 Task: Look for Airbnb properties in KomÃ¡rno, Slovakia from 7th December, 2023 to 15th December, 2023 for 6 adults.3 bedrooms having 3 beds and 3 bathrooms. Property type can be guest house. Booking option can be shelf check-in. Look for 4 properties as per requirement.
Action: Mouse moved to (471, 99)
Screenshot: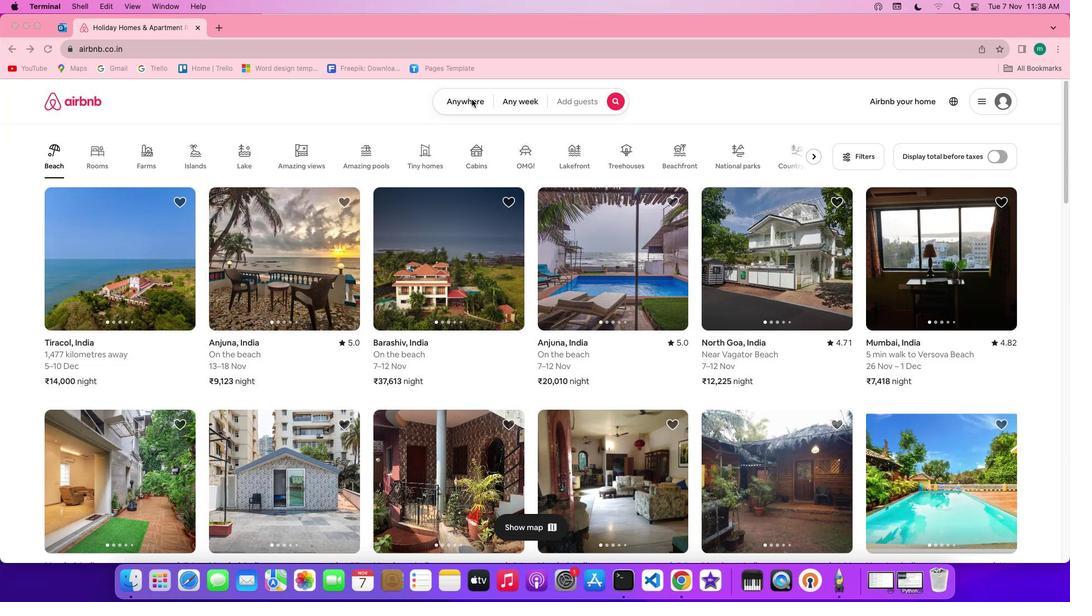 
Action: Mouse pressed left at (471, 99)
Screenshot: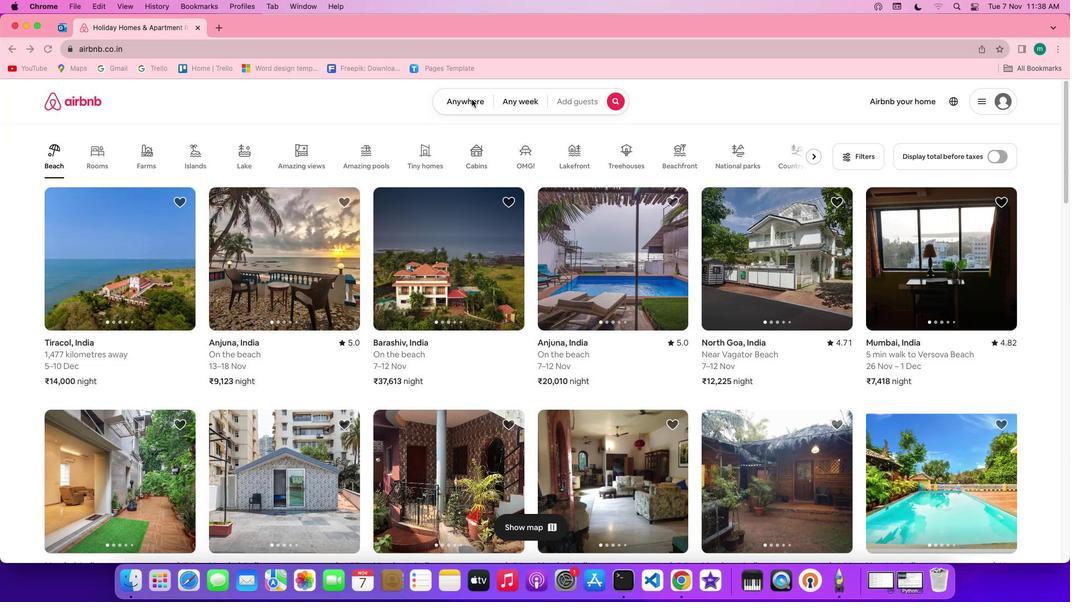 
Action: Mouse pressed left at (471, 99)
Screenshot: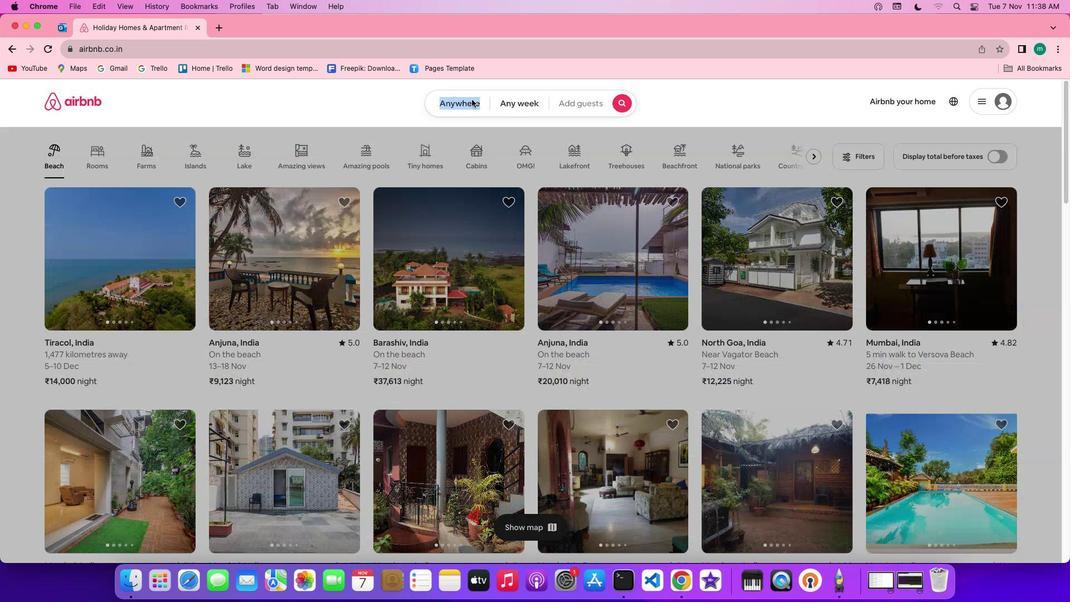
Action: Mouse moved to (403, 147)
Screenshot: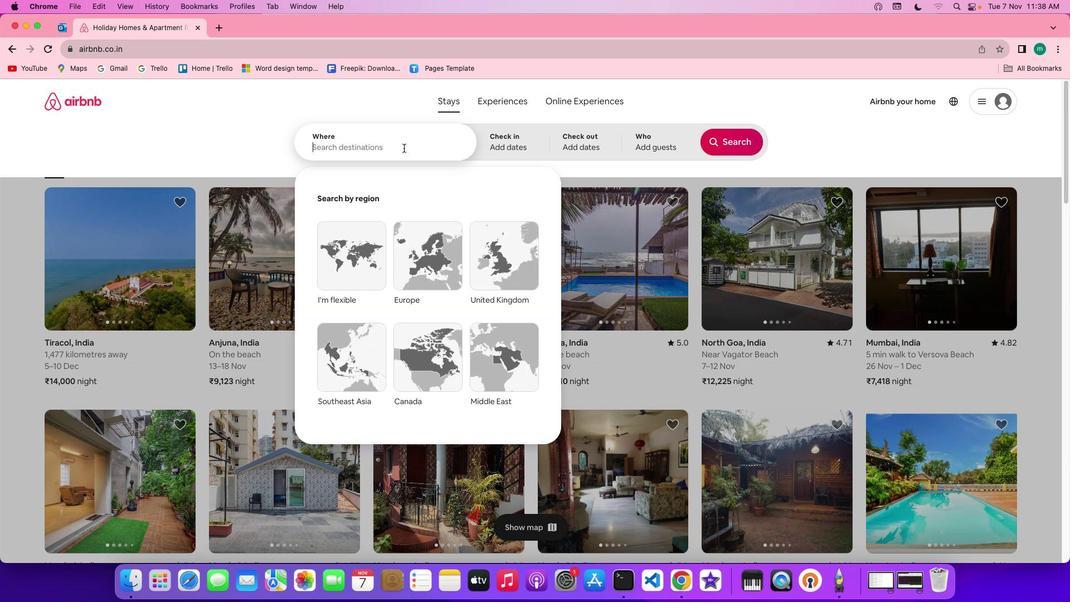 
Action: Mouse pressed left at (403, 147)
Screenshot: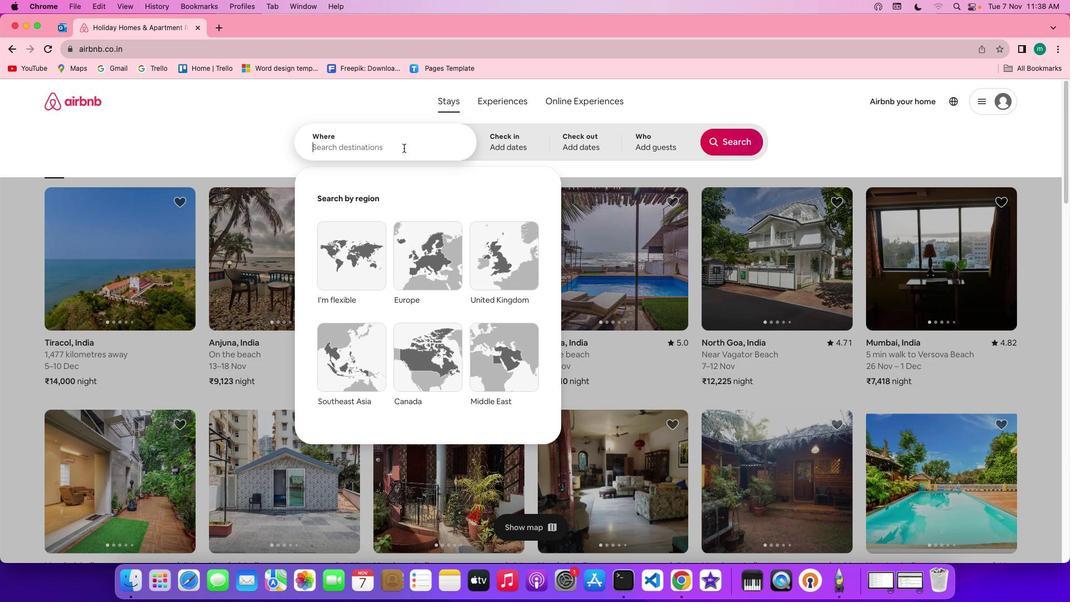 
Action: Key pressed Key.shift'K''o''m''a''r''n''o'','Key.spaceKey.shift'S''l''o''v''a''k''i''a'
Screenshot: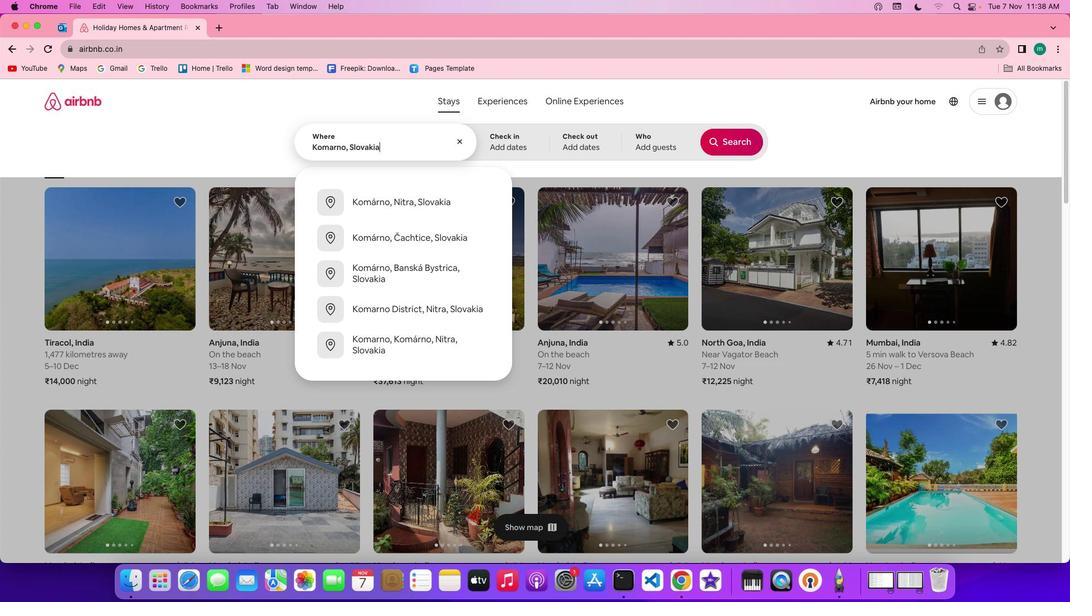 
Action: Mouse moved to (528, 151)
Screenshot: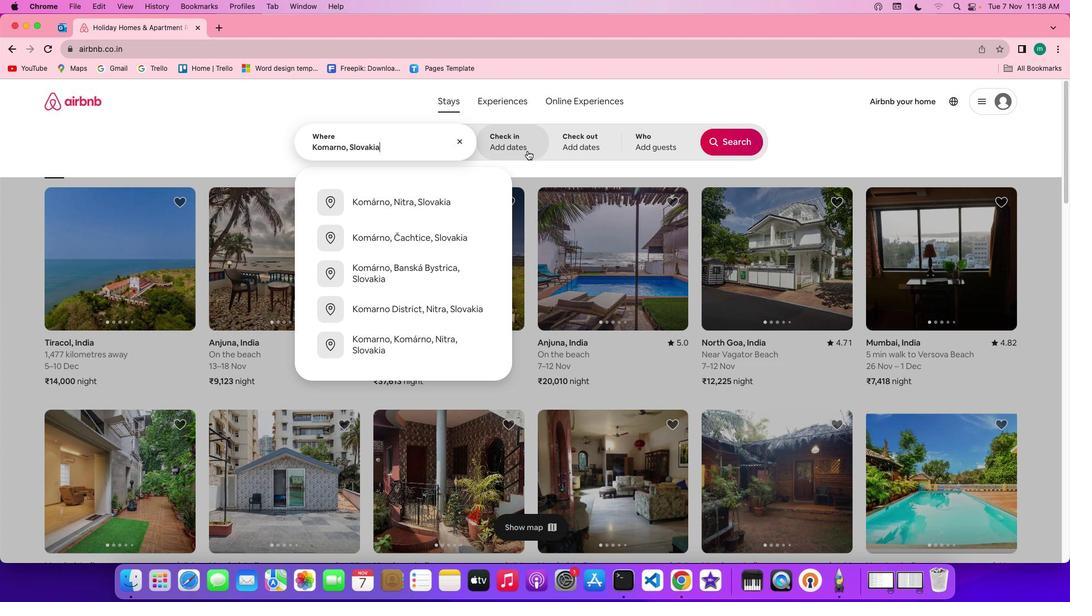 
Action: Mouse pressed left at (528, 151)
Screenshot: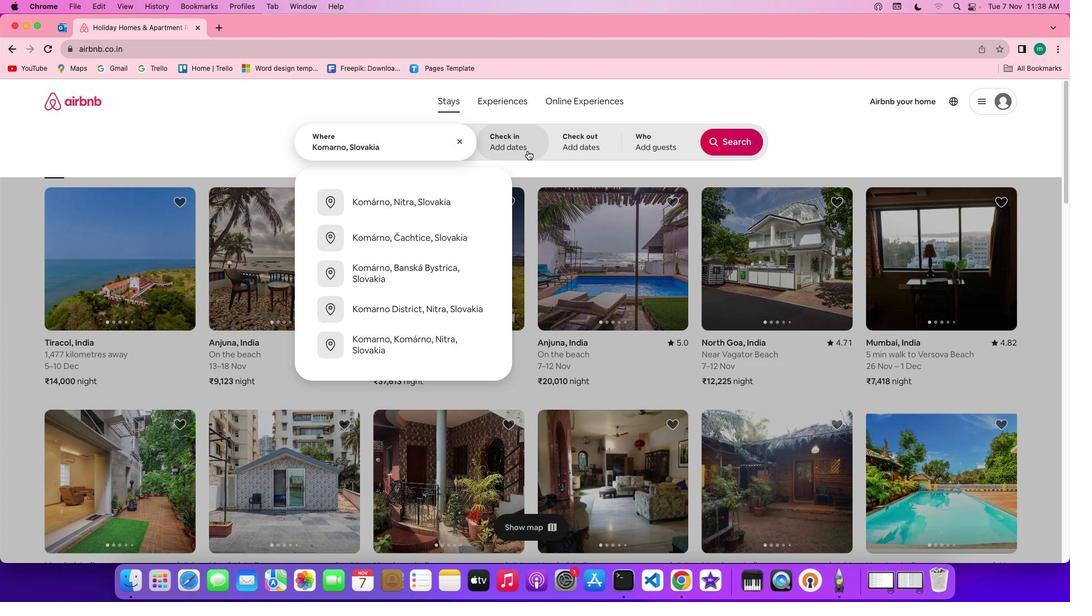 
Action: Mouse moved to (664, 311)
Screenshot: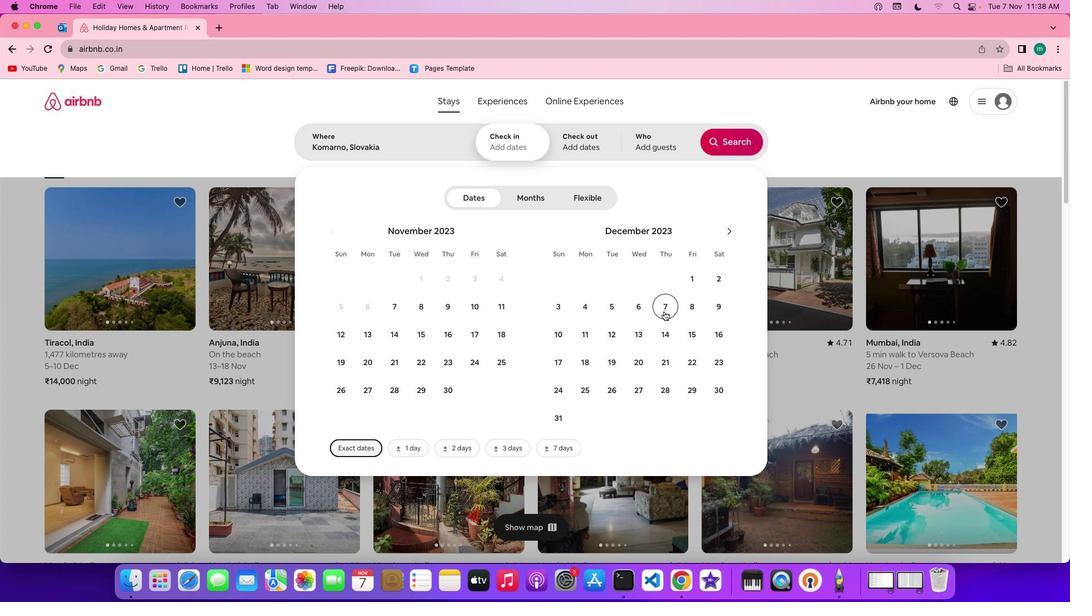
Action: Mouse pressed left at (664, 311)
Screenshot: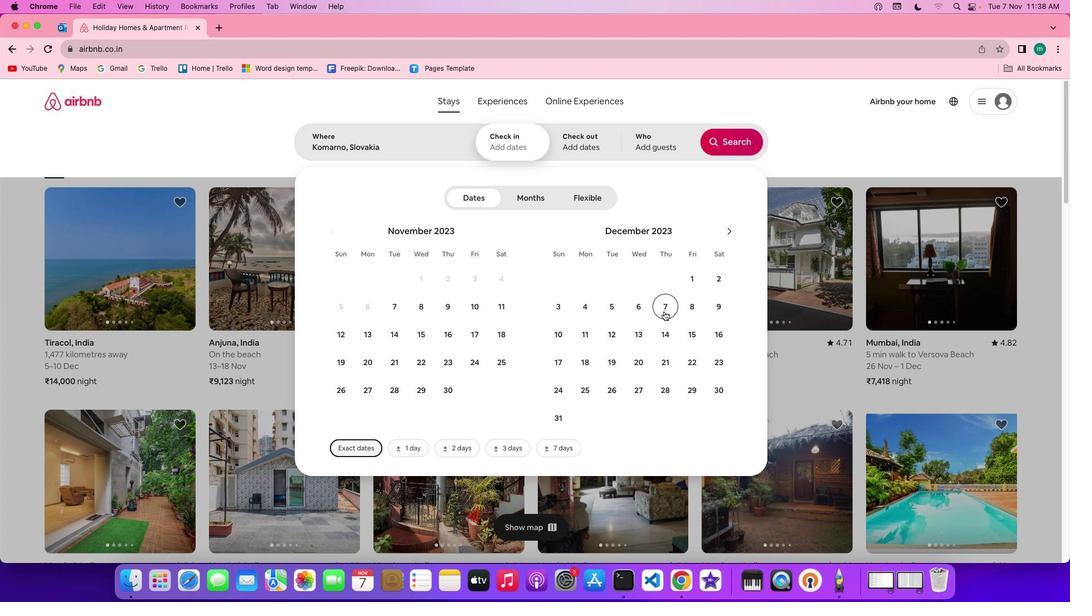 
Action: Mouse moved to (686, 329)
Screenshot: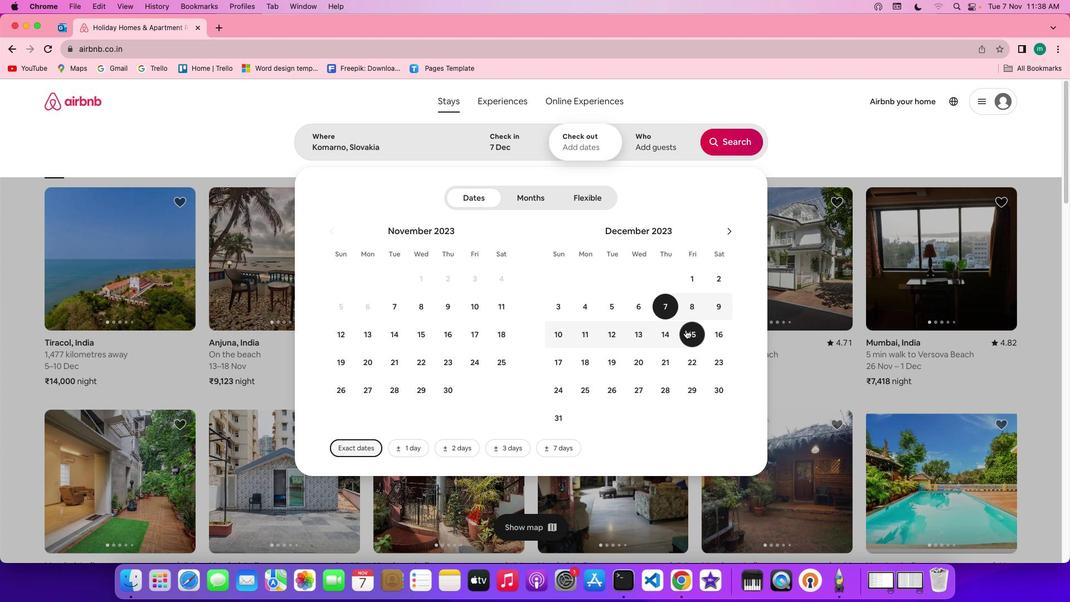 
Action: Mouse pressed left at (686, 329)
Screenshot: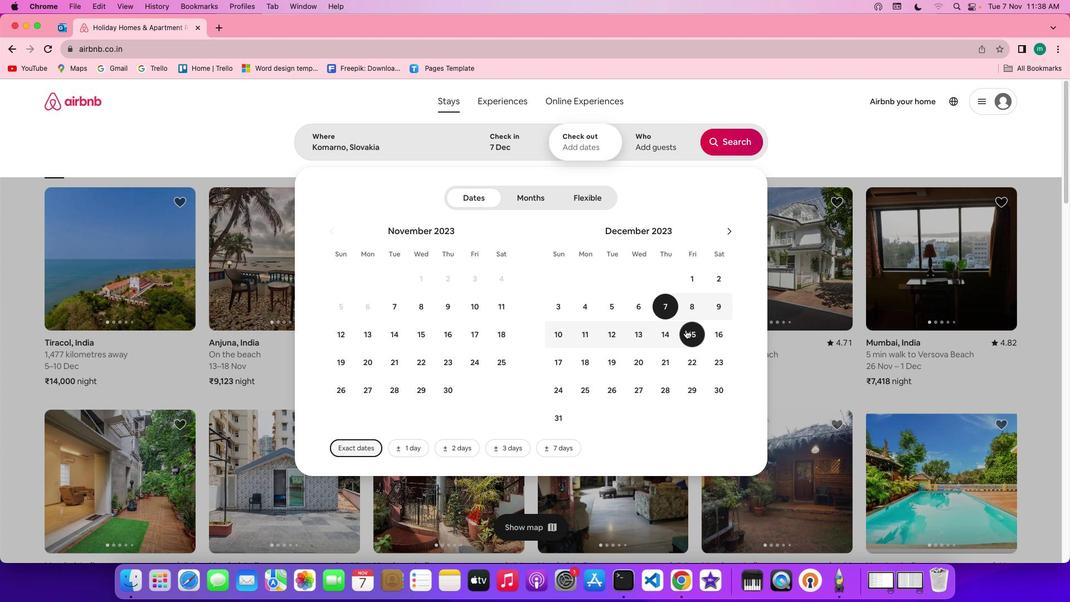 
Action: Mouse moved to (678, 151)
Screenshot: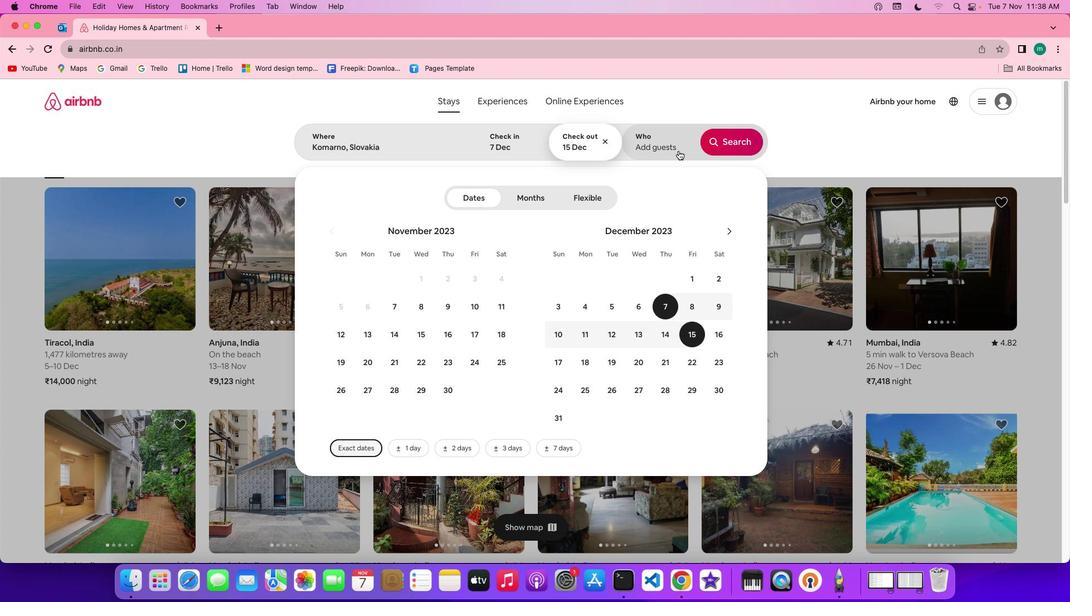 
Action: Mouse pressed left at (678, 151)
Screenshot: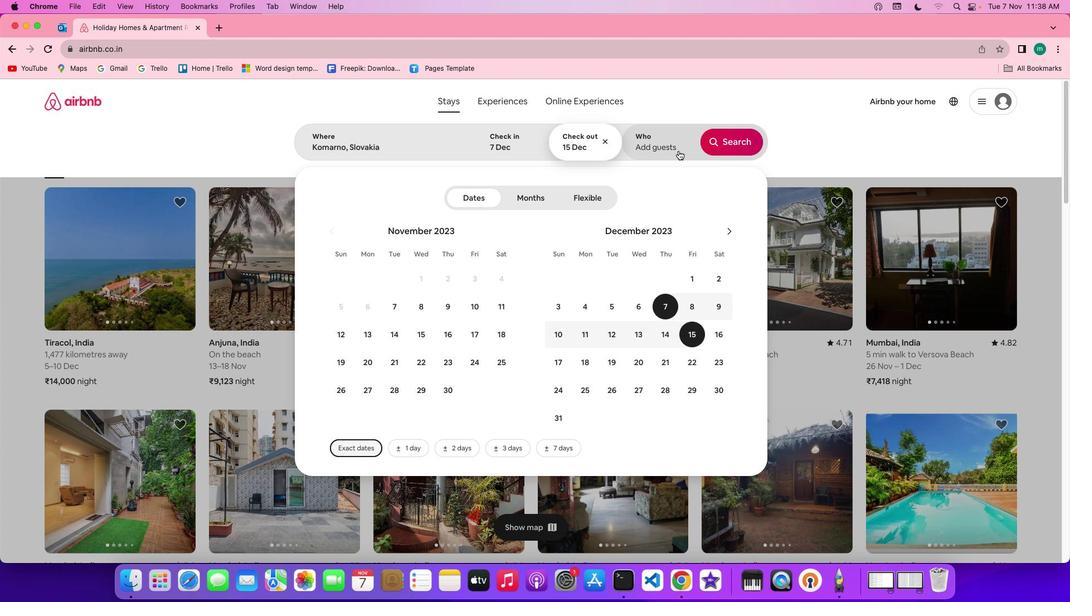 
Action: Mouse moved to (737, 196)
Screenshot: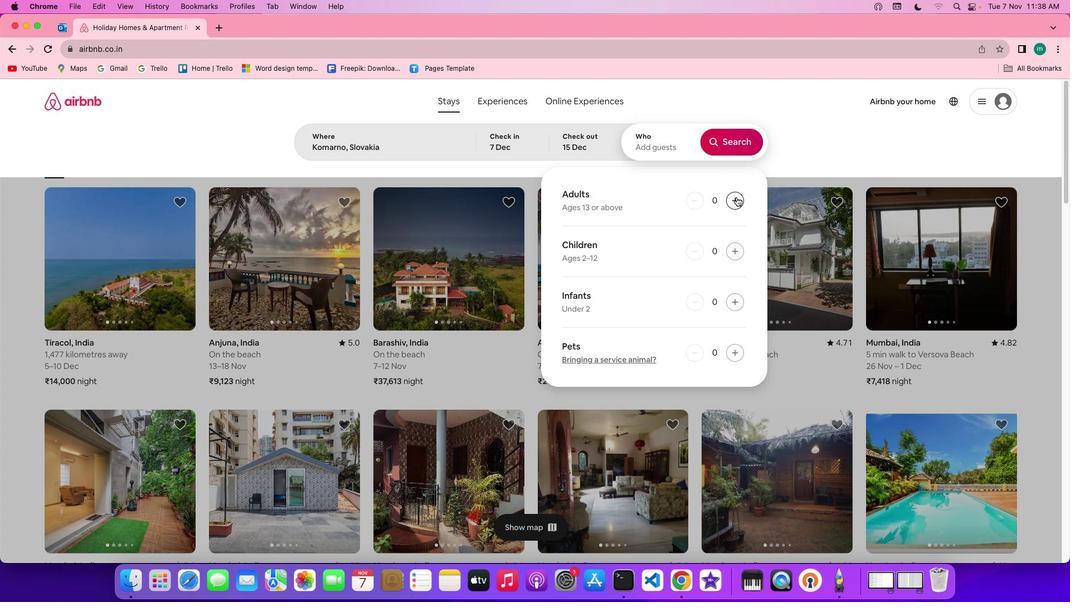 
Action: Mouse pressed left at (737, 196)
Screenshot: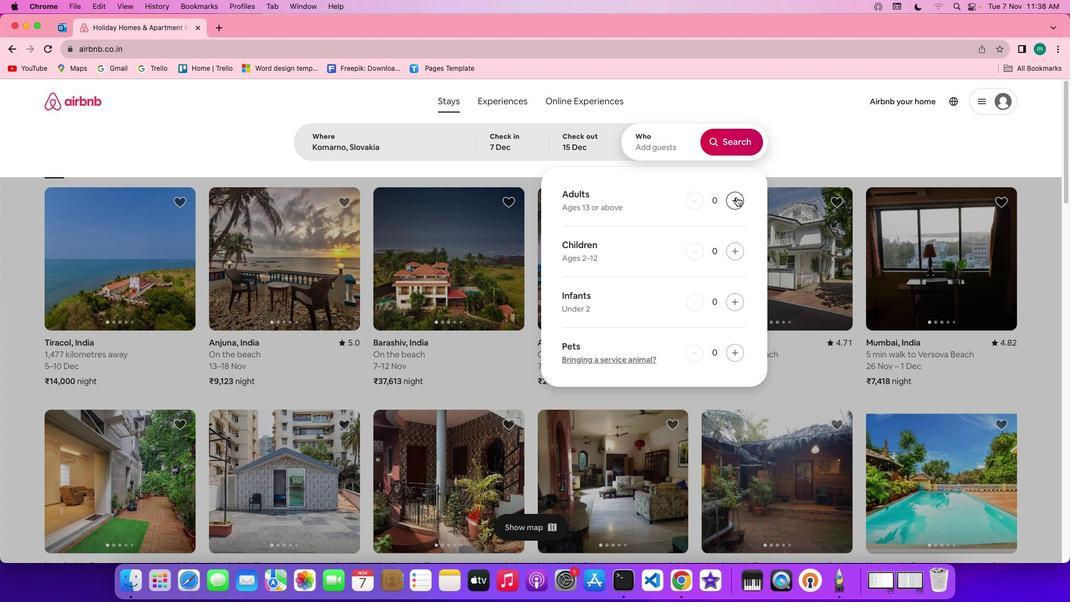 
Action: Mouse pressed left at (737, 196)
Screenshot: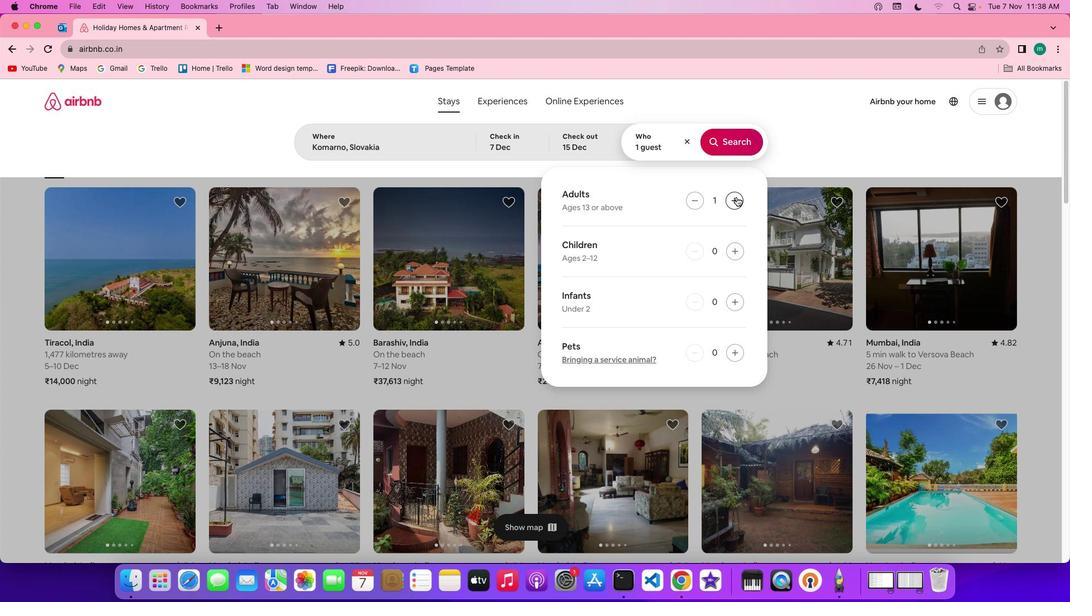 
Action: Mouse pressed left at (737, 196)
Screenshot: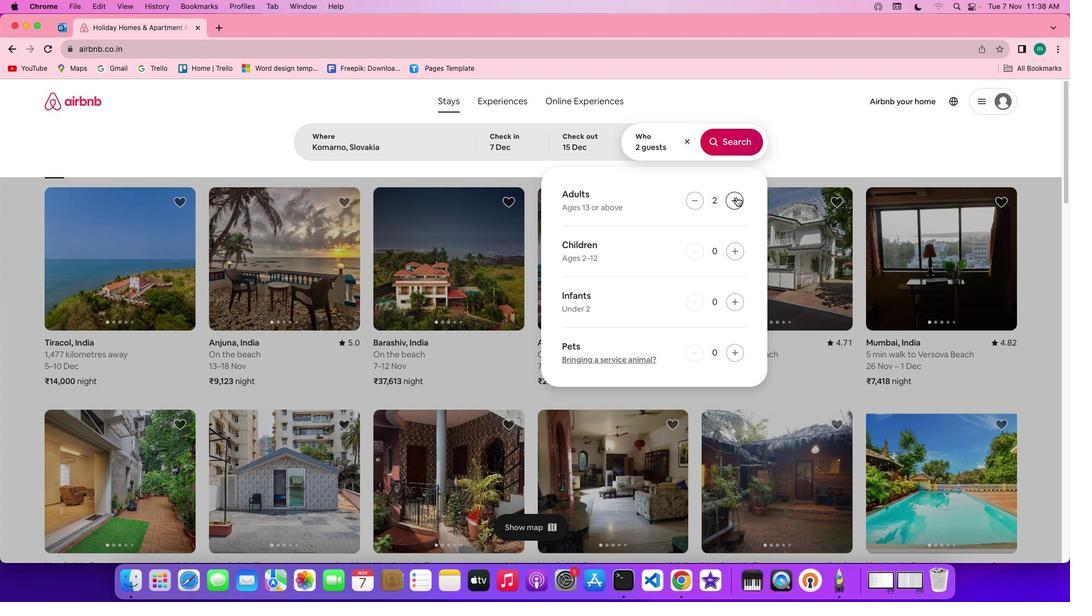 
Action: Mouse pressed left at (737, 196)
Screenshot: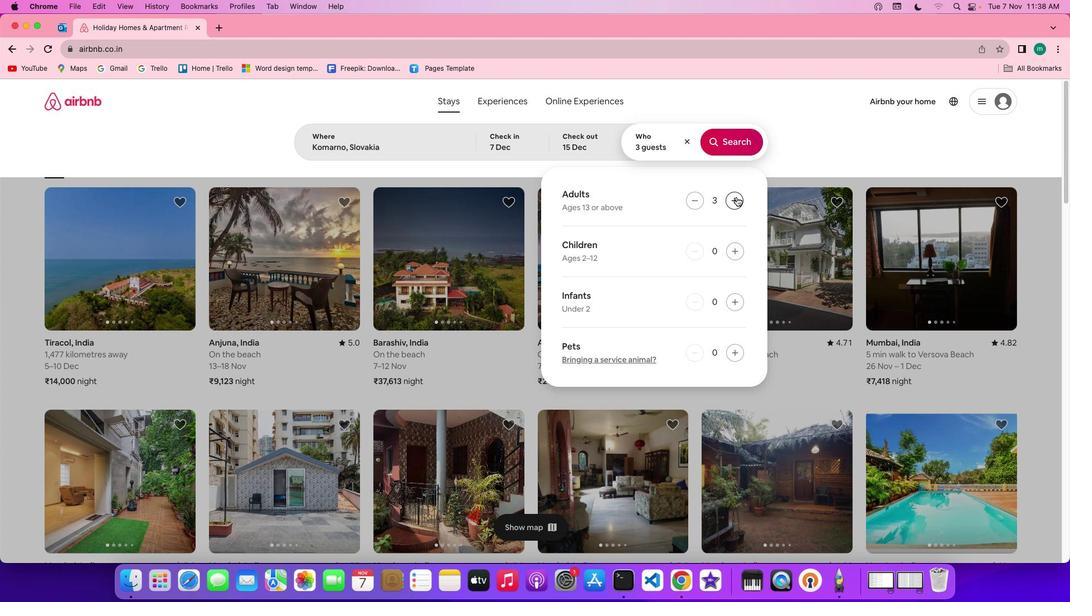 
Action: Mouse pressed left at (737, 196)
Screenshot: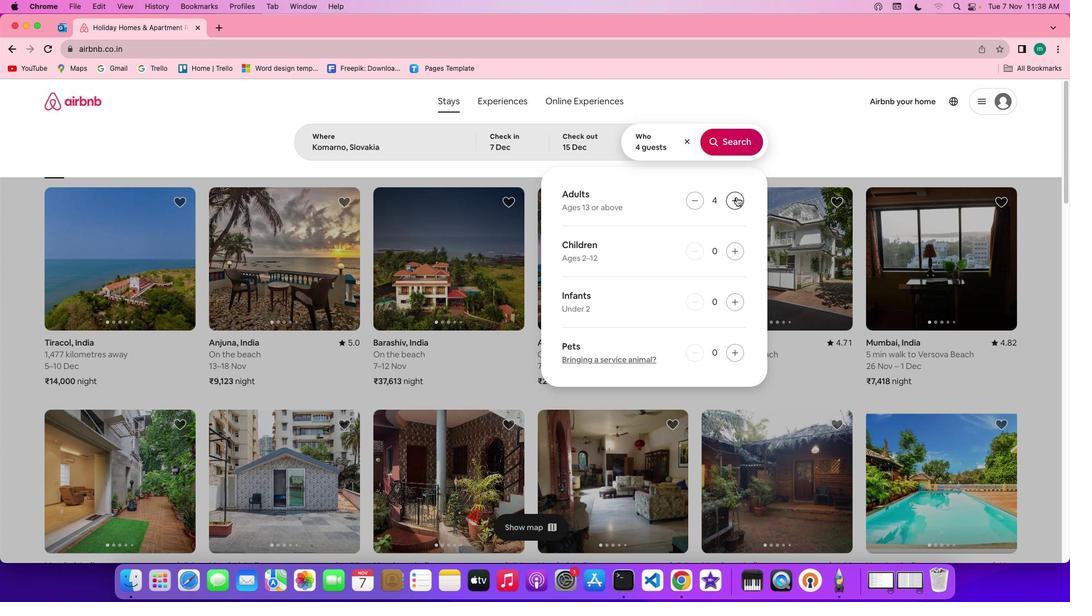 
Action: Mouse pressed left at (737, 196)
Screenshot: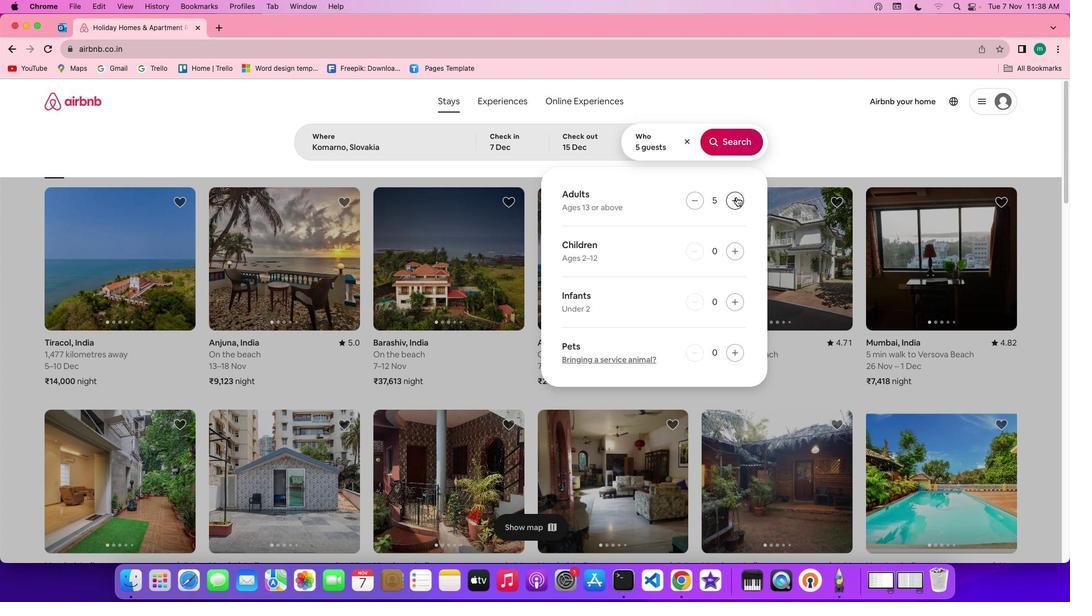 
Action: Mouse moved to (741, 138)
Screenshot: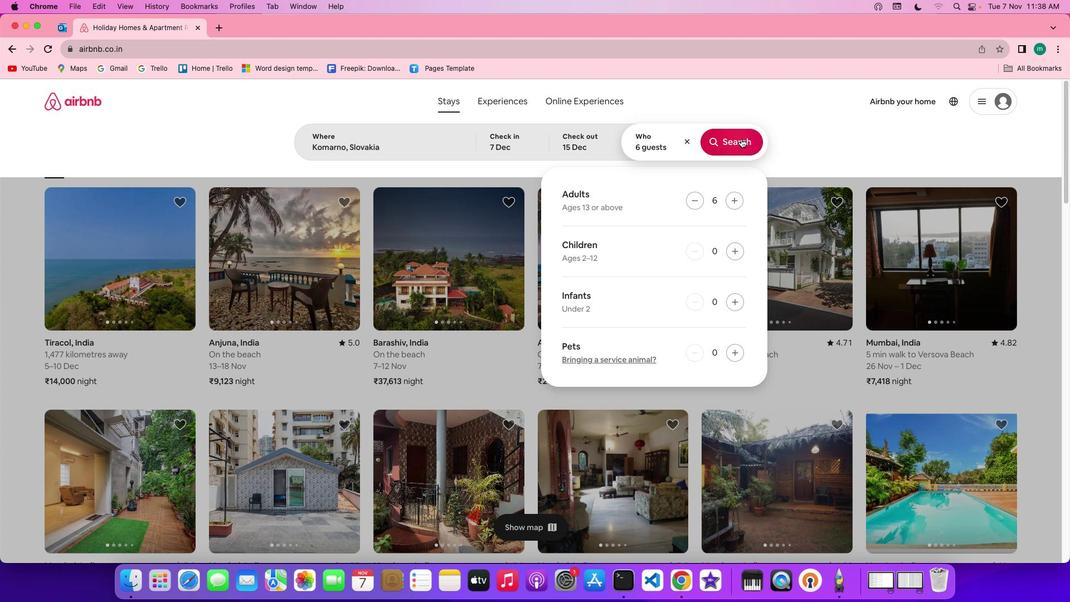 
Action: Mouse pressed left at (741, 138)
Screenshot: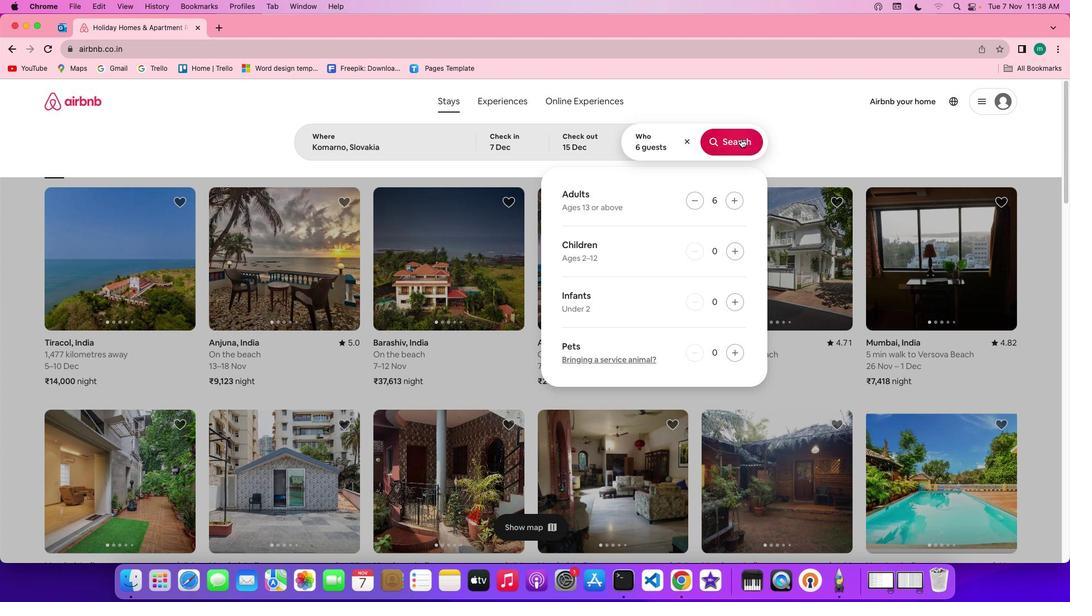 
Action: Mouse moved to (900, 145)
Screenshot: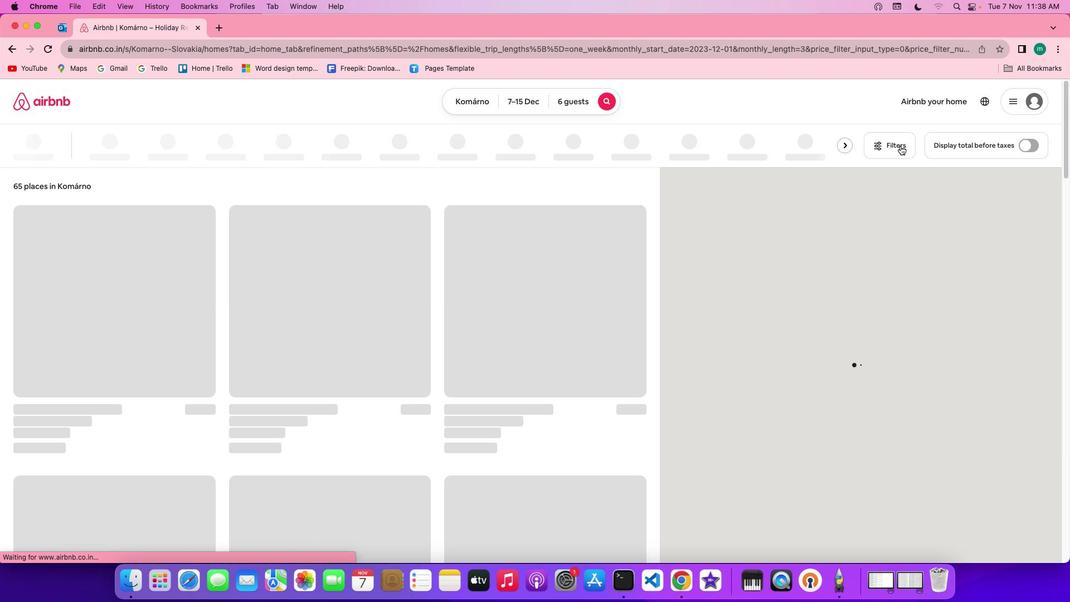 
Action: Mouse pressed left at (900, 145)
Screenshot: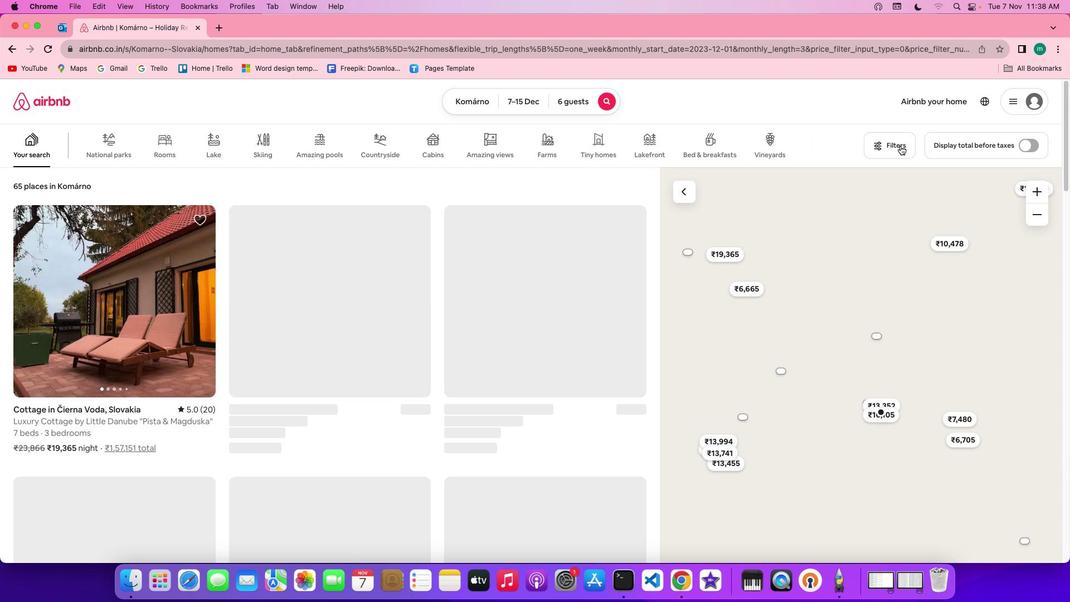 
Action: Mouse moved to (605, 274)
Screenshot: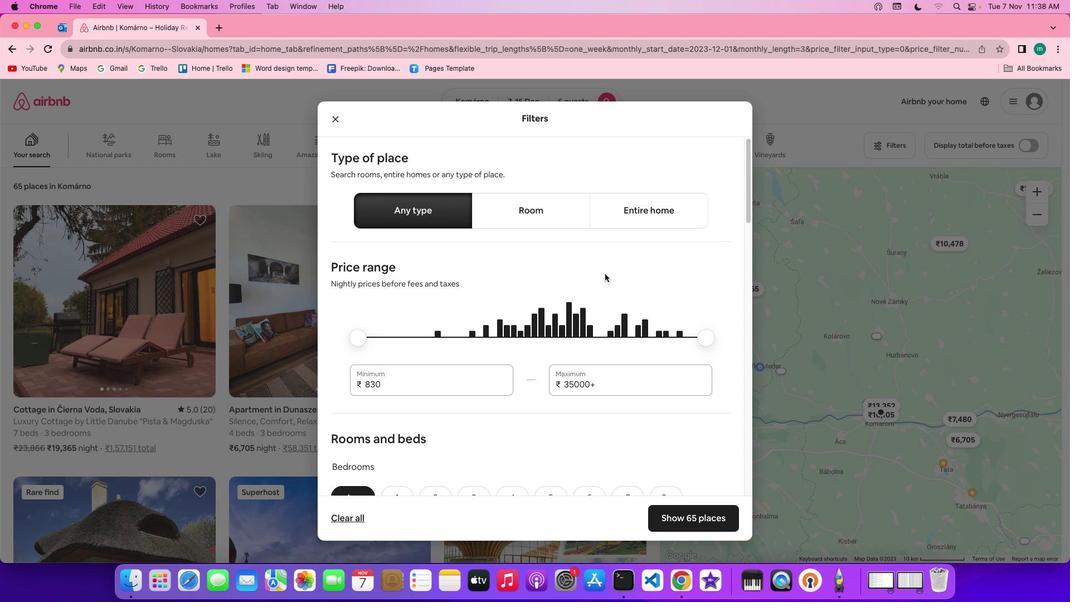 
Action: Mouse scrolled (605, 274) with delta (0, 0)
Screenshot: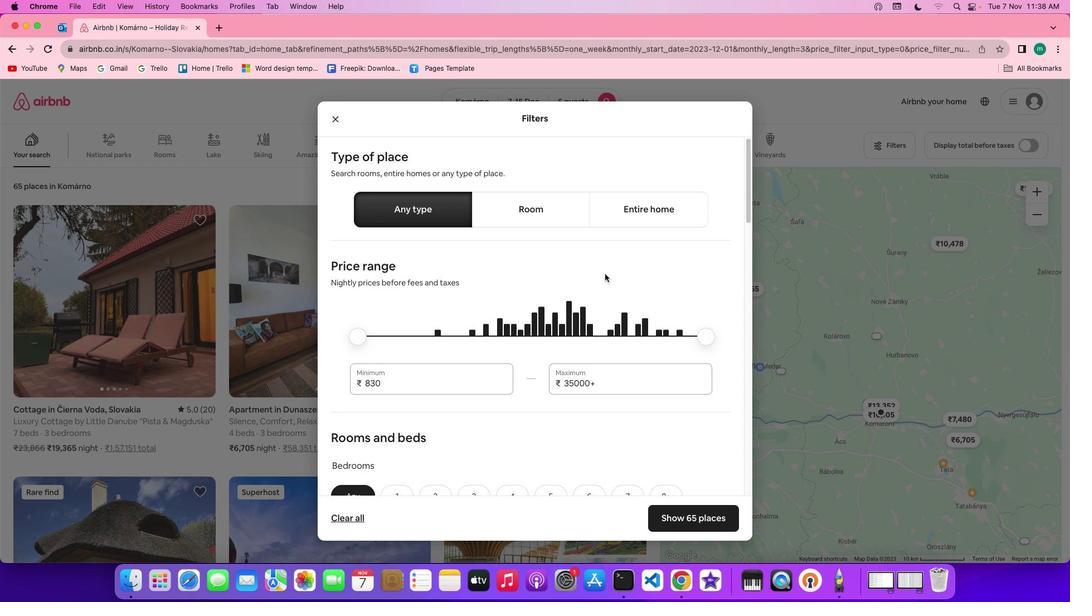 
Action: Mouse scrolled (605, 274) with delta (0, 0)
Screenshot: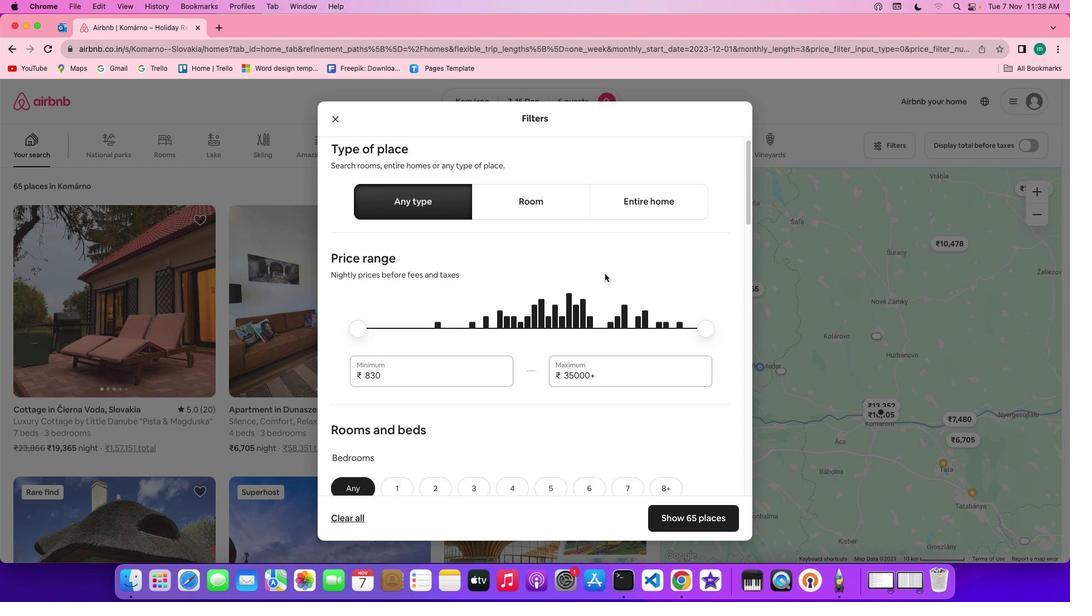 
Action: Mouse scrolled (605, 274) with delta (0, -1)
Screenshot: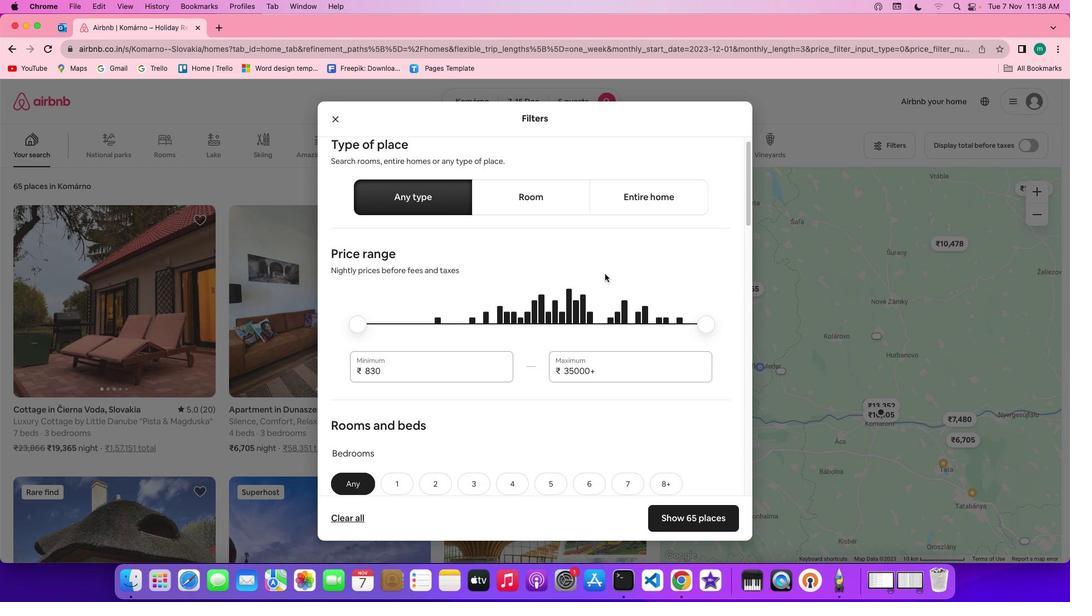 
Action: Mouse scrolled (605, 274) with delta (0, 0)
Screenshot: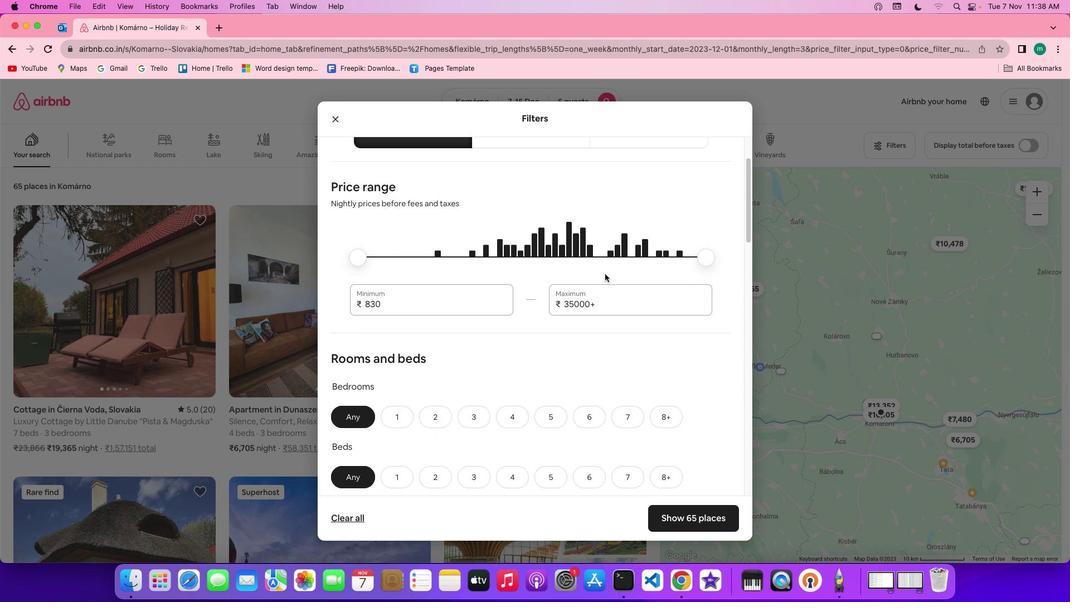
Action: Mouse scrolled (605, 274) with delta (0, 0)
Screenshot: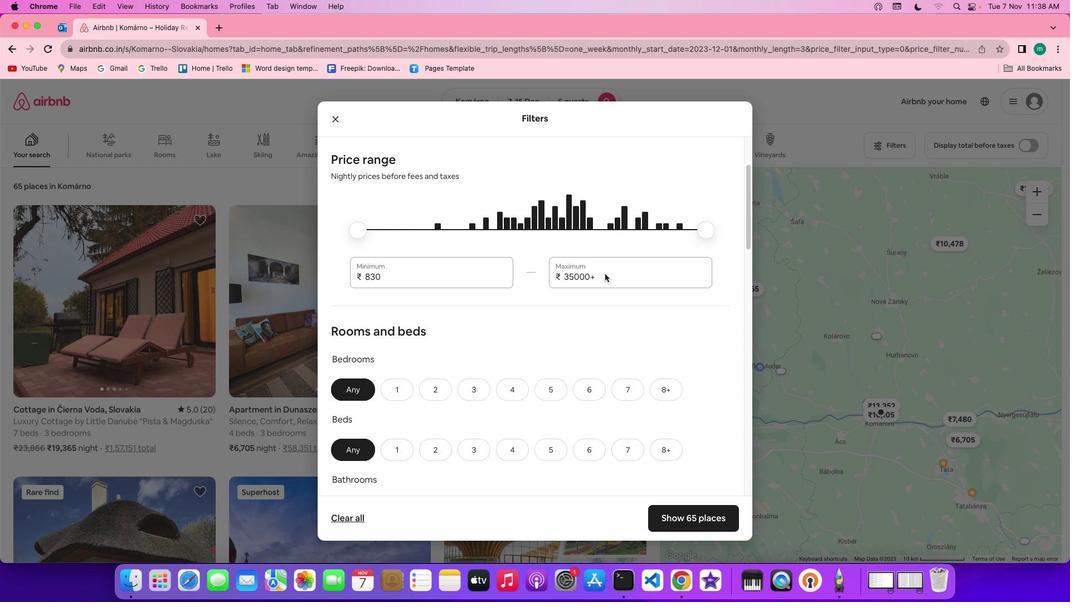
Action: Mouse scrolled (605, 274) with delta (0, 0)
Screenshot: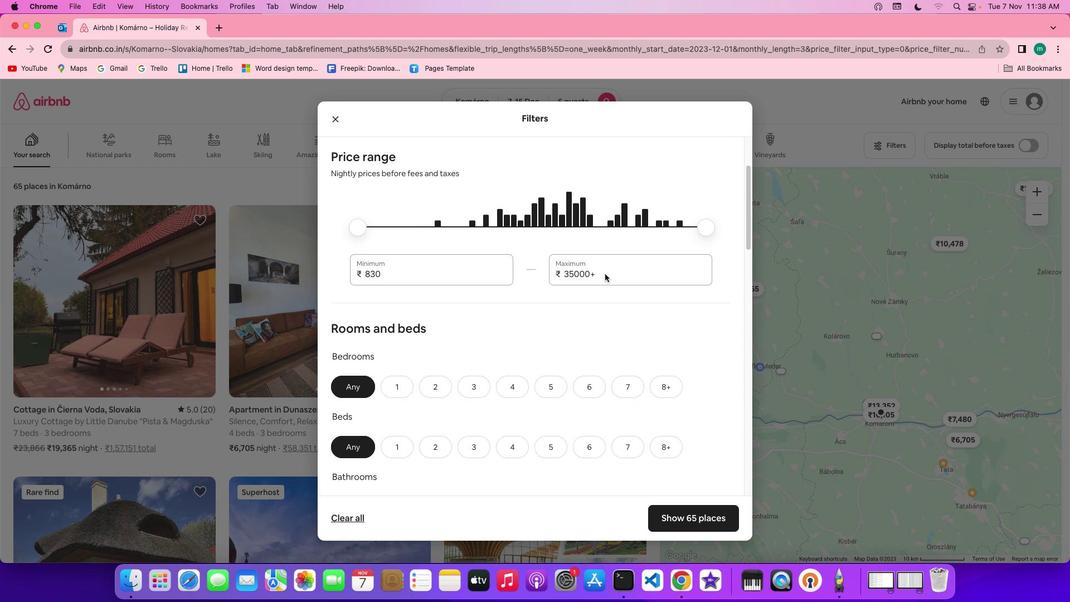 
Action: Mouse scrolled (605, 274) with delta (0, 0)
Screenshot: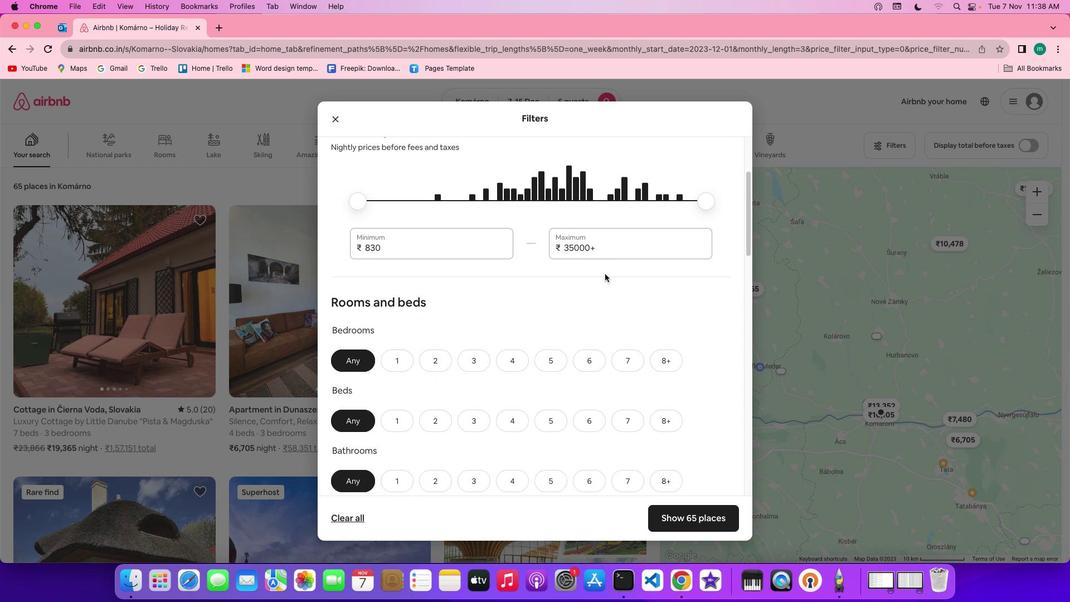 
Action: Mouse scrolled (605, 274) with delta (0, 0)
Screenshot: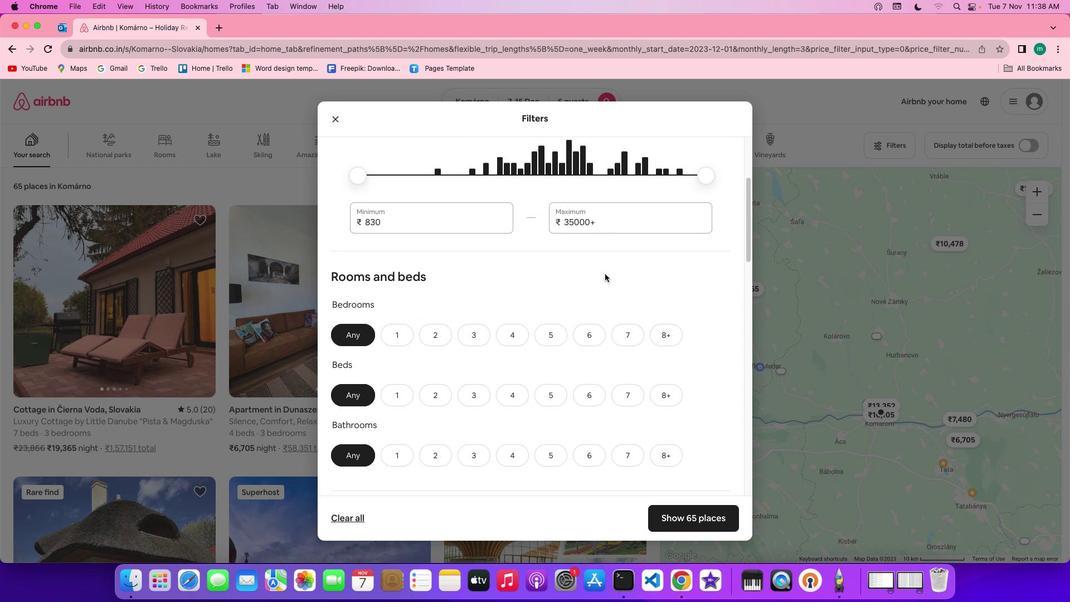 
Action: Mouse scrolled (605, 274) with delta (0, 0)
Screenshot: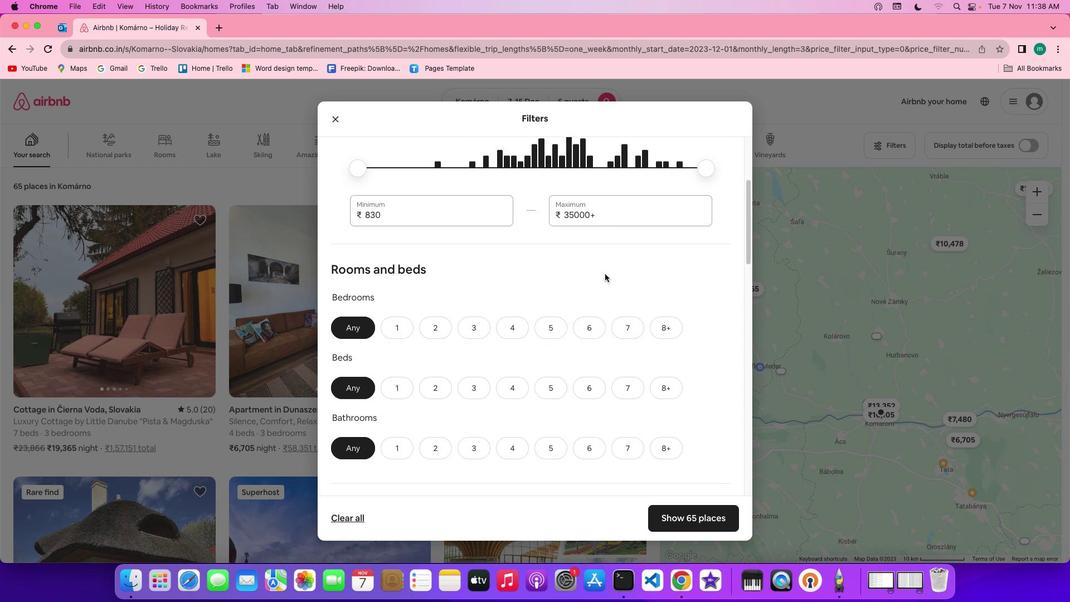 
Action: Mouse scrolled (605, 274) with delta (0, -1)
Screenshot: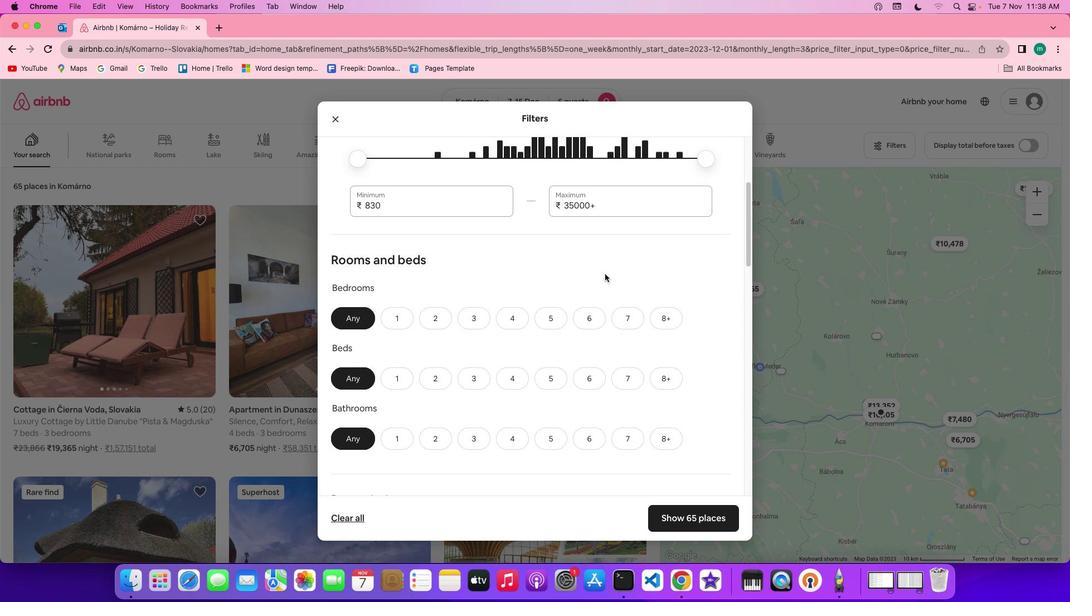 
Action: Mouse moved to (466, 268)
Screenshot: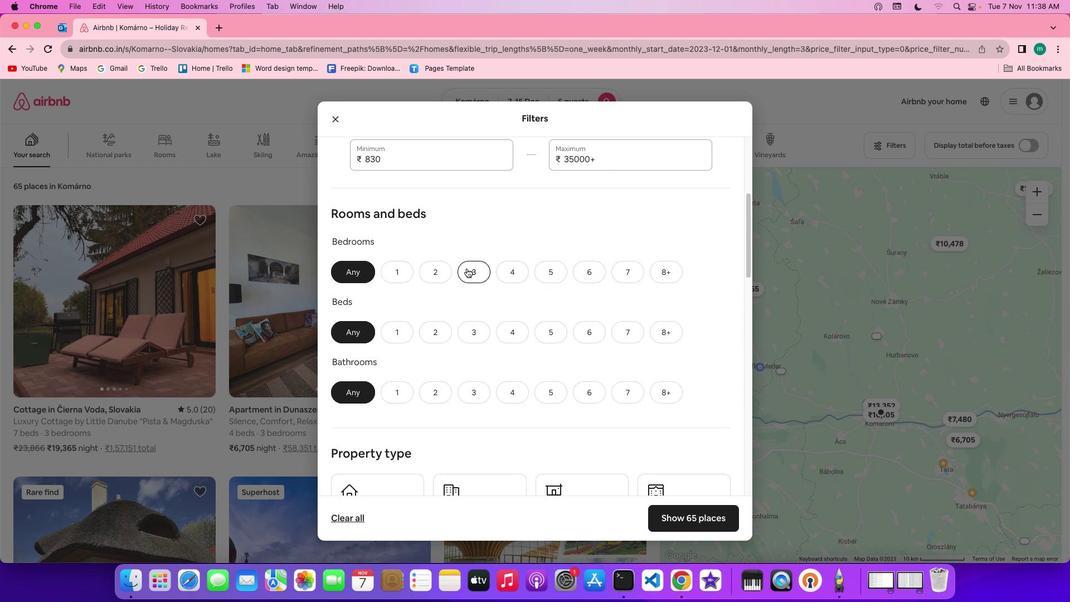 
Action: Mouse pressed left at (466, 268)
Screenshot: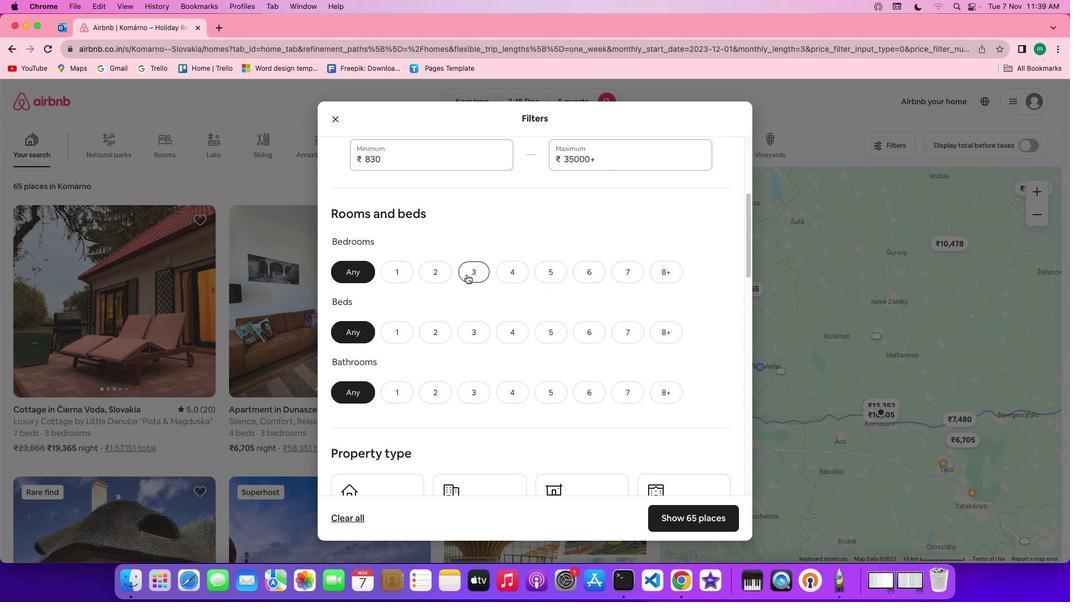 
Action: Mouse moved to (472, 339)
Screenshot: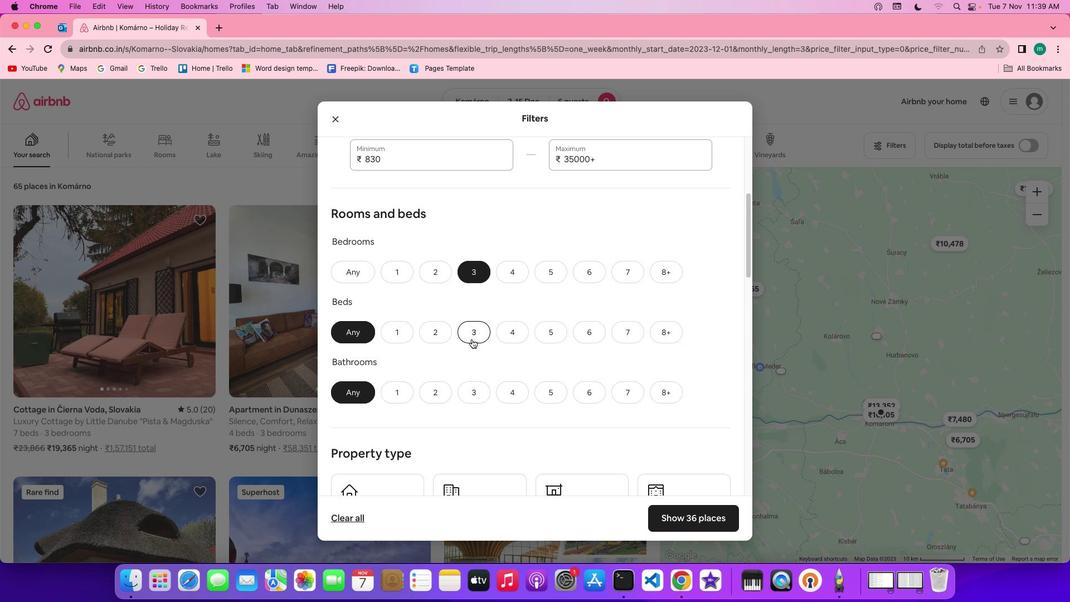 
Action: Mouse pressed left at (472, 339)
Screenshot: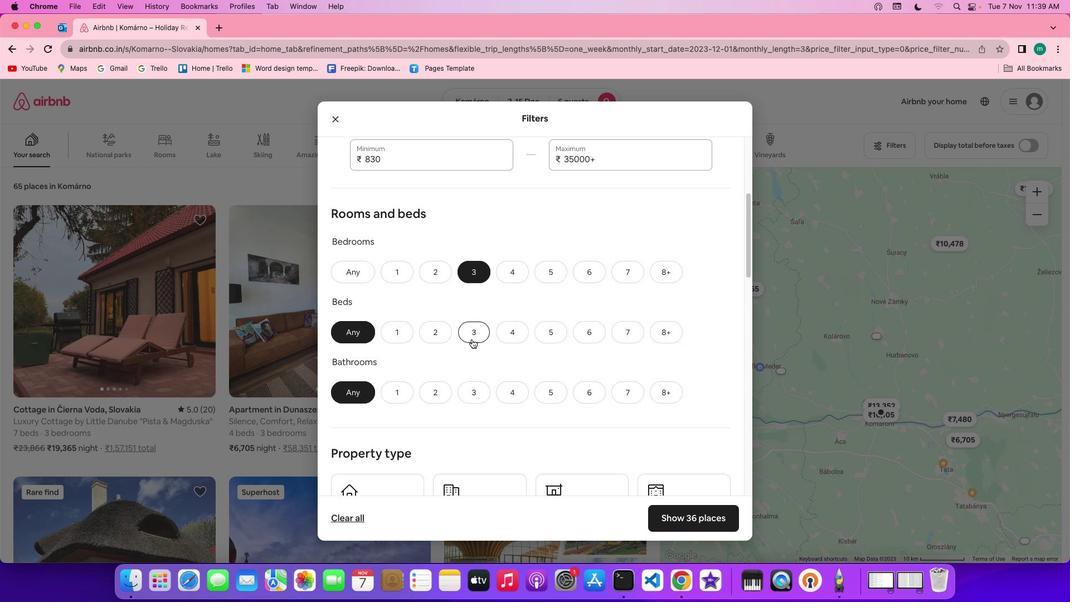 
Action: Mouse moved to (483, 404)
Screenshot: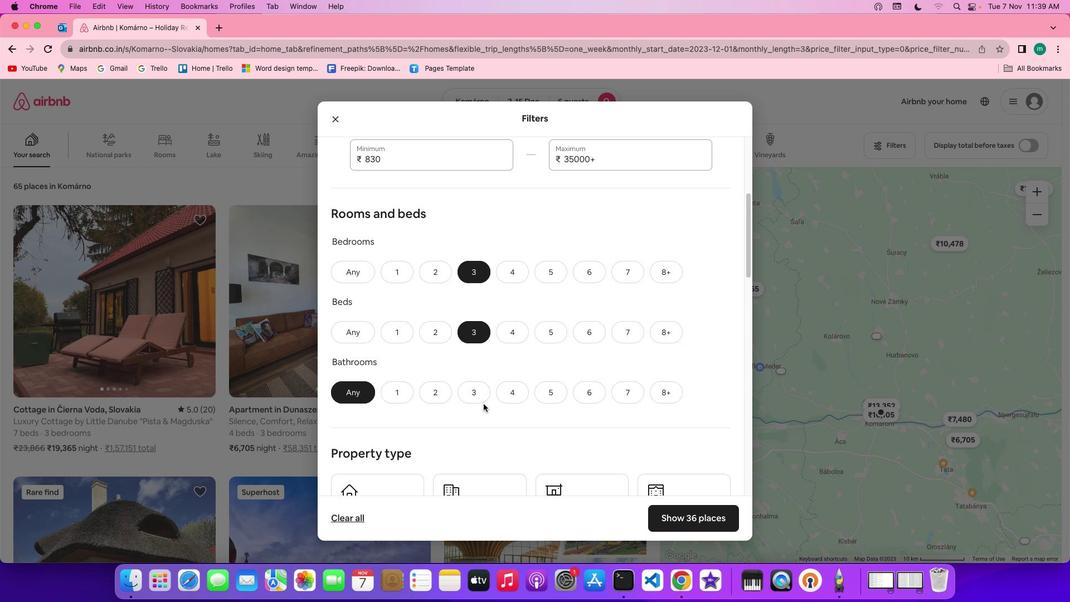 
Action: Mouse pressed left at (483, 404)
Screenshot: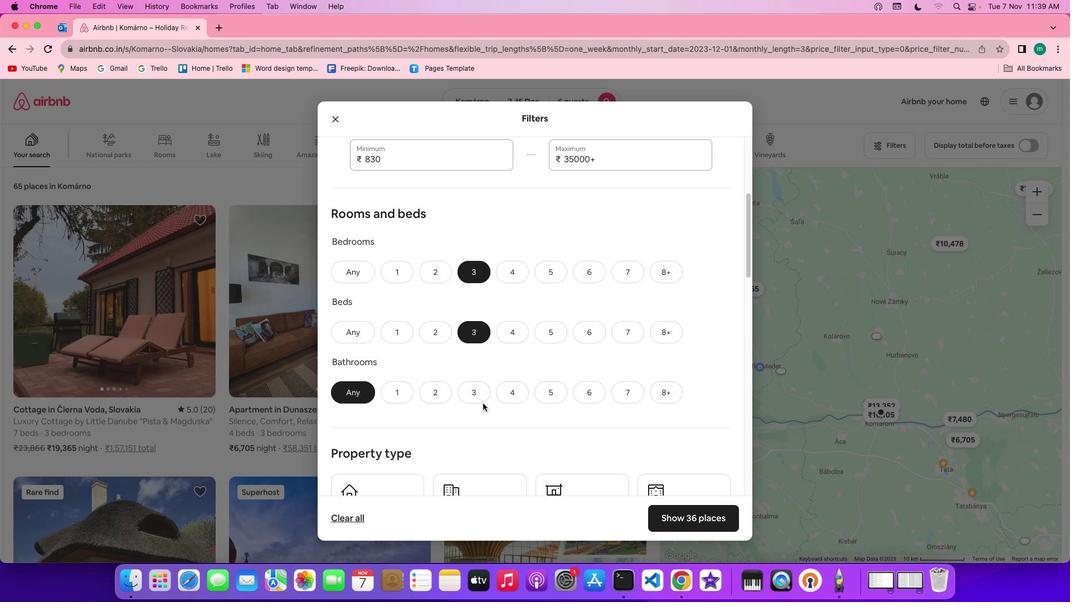 
Action: Mouse moved to (465, 389)
Screenshot: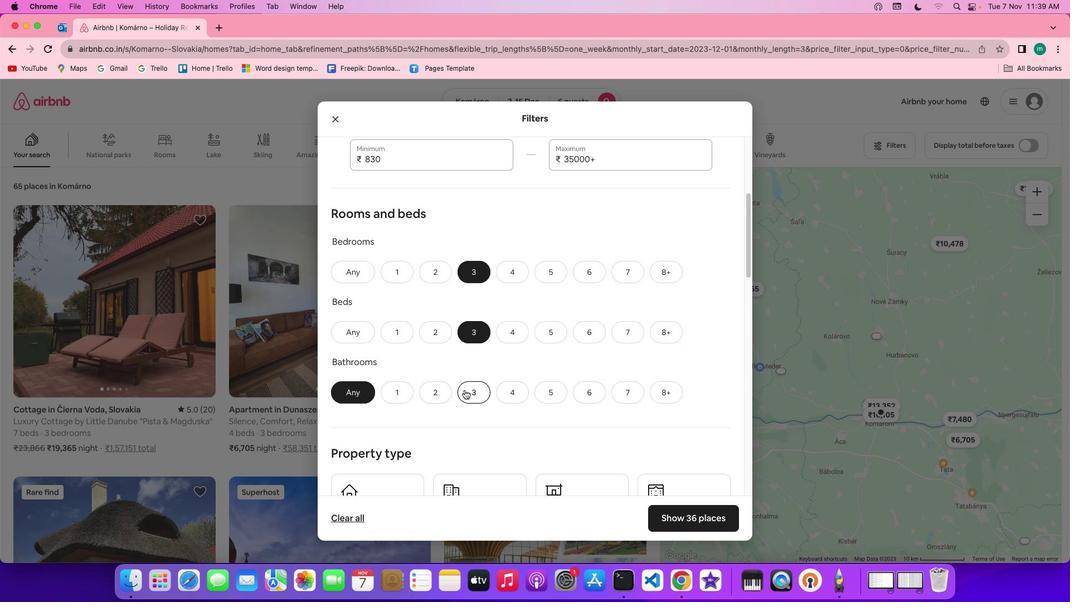 
Action: Mouse pressed left at (465, 389)
Screenshot: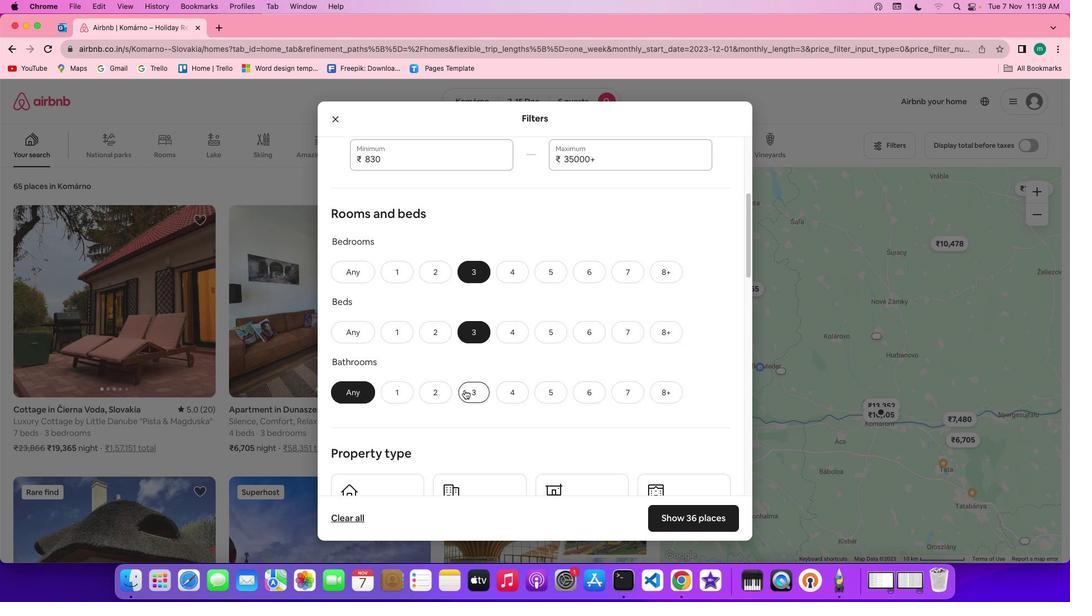 
Action: Mouse moved to (605, 388)
Screenshot: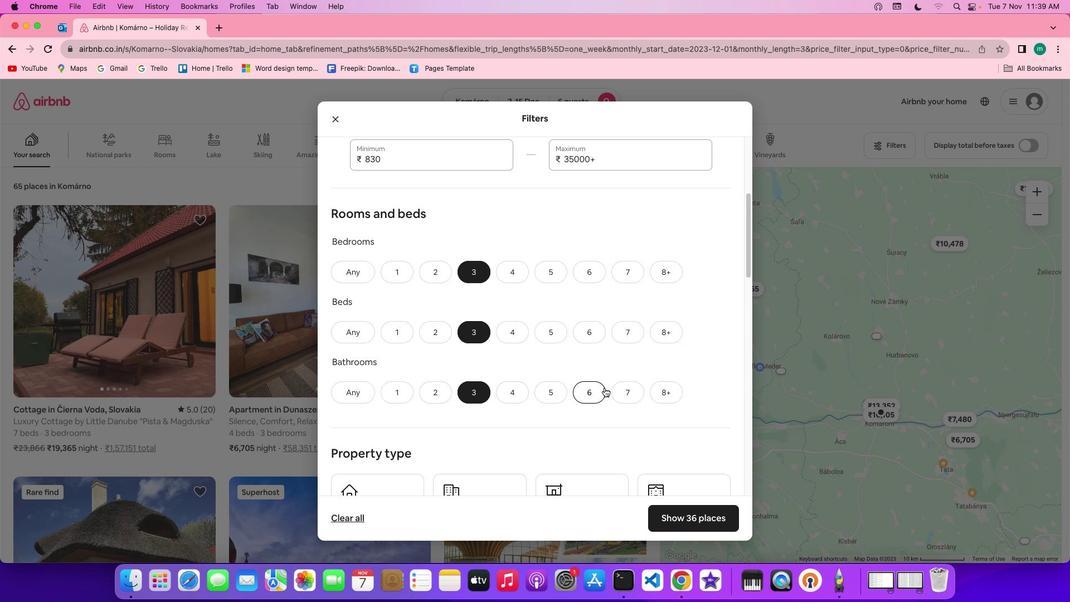 
Action: Mouse scrolled (605, 388) with delta (0, 0)
Screenshot: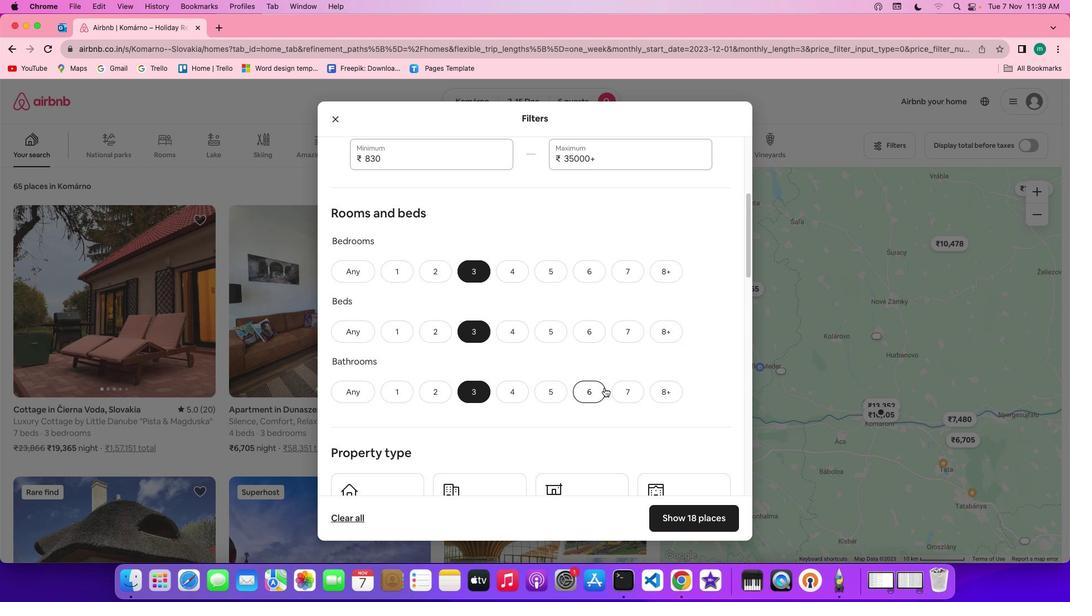 
Action: Mouse scrolled (605, 388) with delta (0, 0)
Screenshot: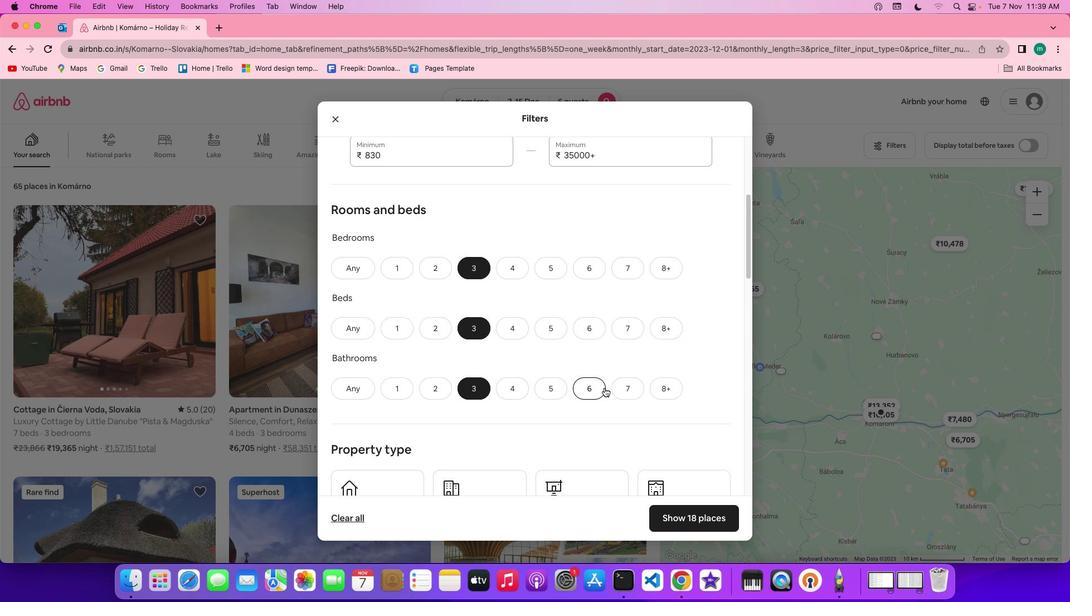 
Action: Mouse scrolled (605, 388) with delta (0, 0)
Screenshot: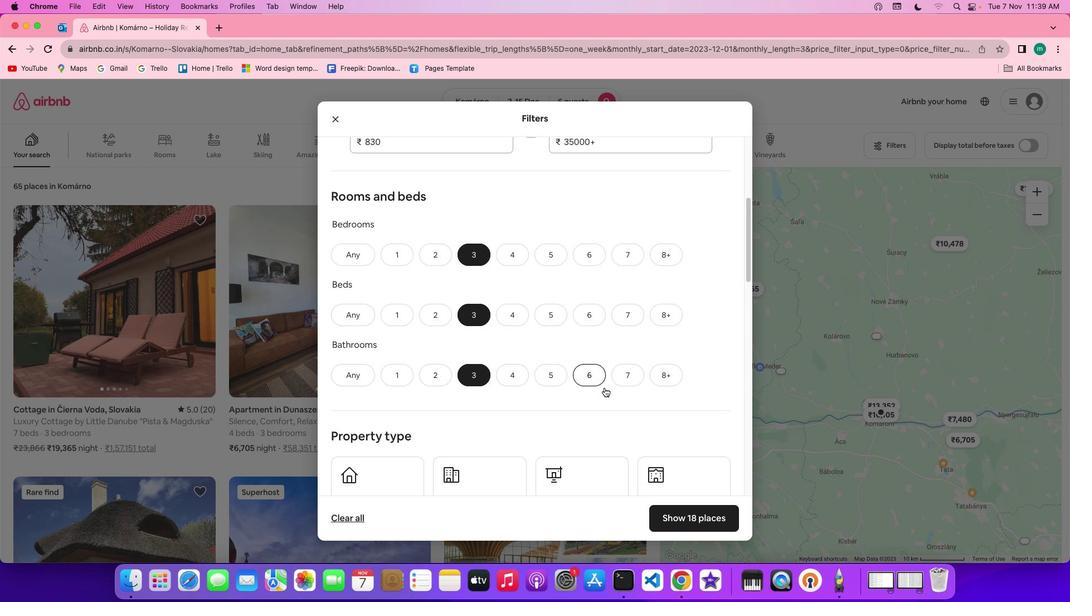 
Action: Mouse moved to (657, 401)
Screenshot: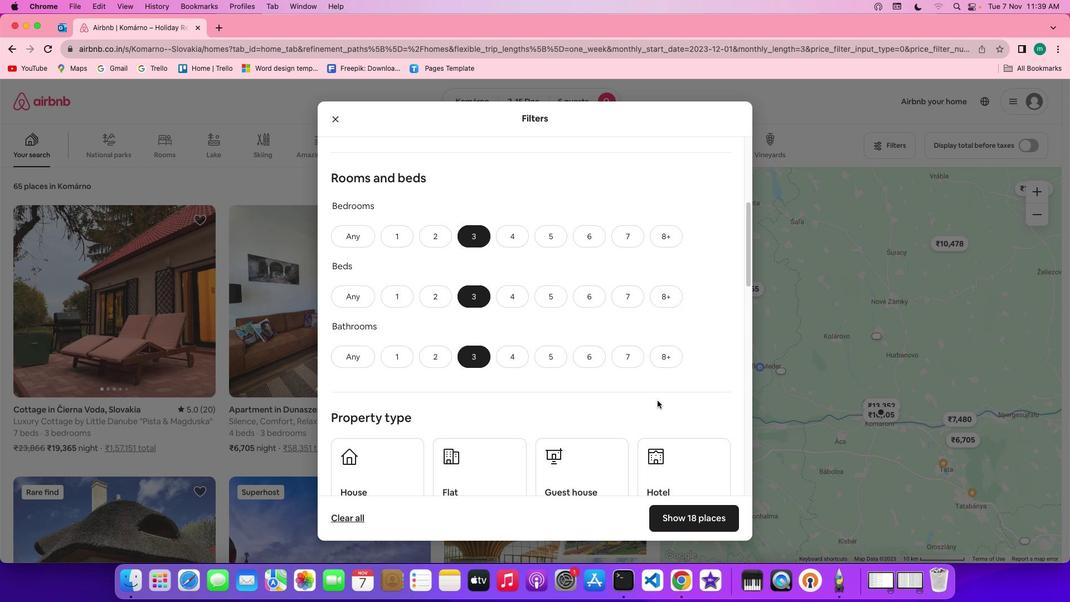 
Action: Mouse scrolled (657, 401) with delta (0, 0)
Screenshot: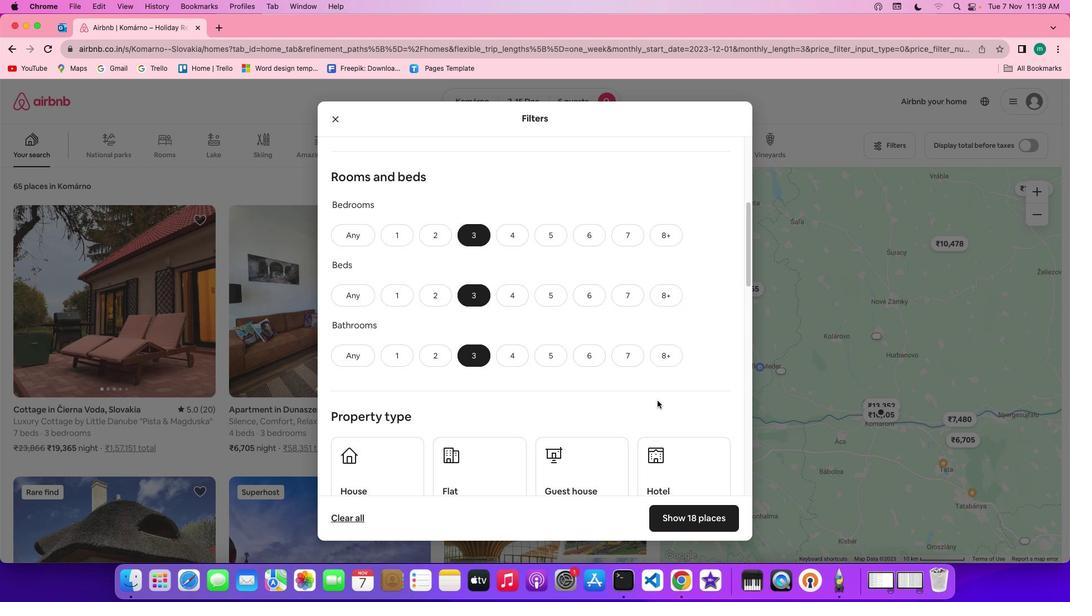 
Action: Mouse scrolled (657, 401) with delta (0, 0)
Screenshot: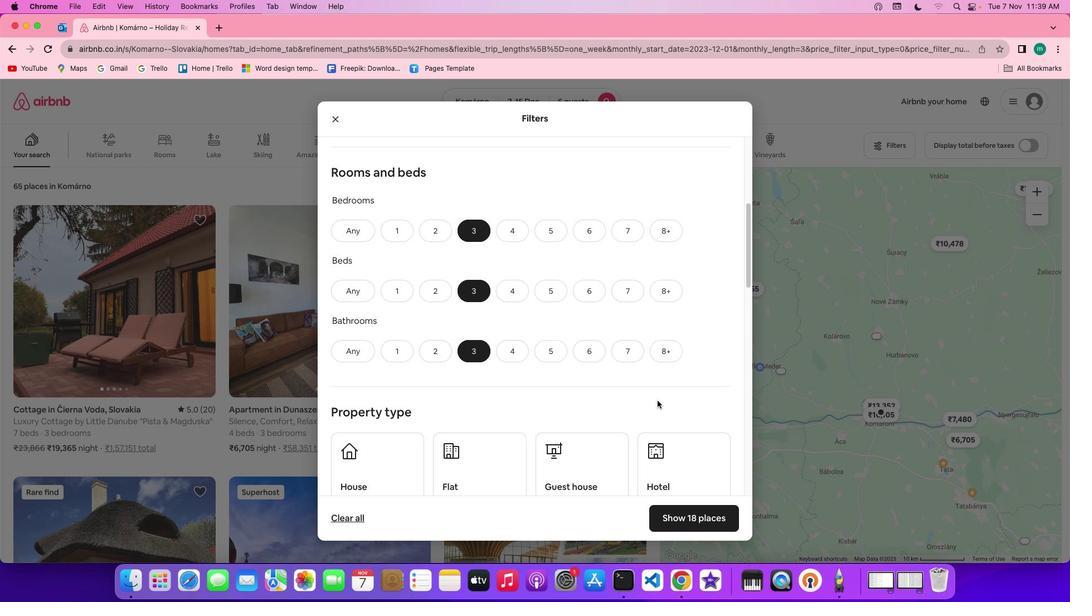 
Action: Mouse scrolled (657, 401) with delta (0, 0)
Screenshot: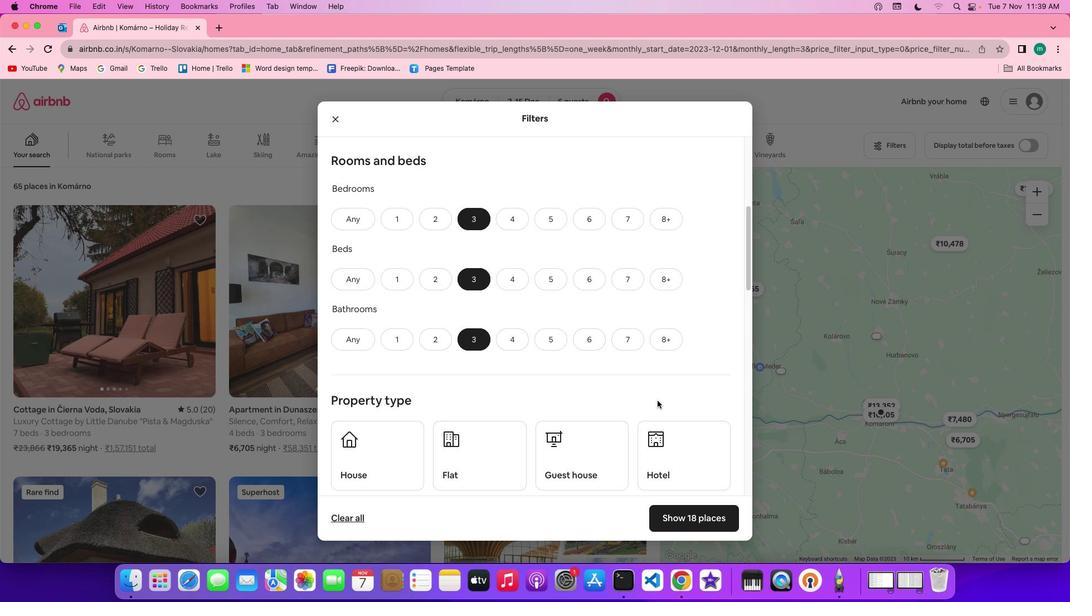 
Action: Mouse scrolled (657, 401) with delta (0, 0)
Screenshot: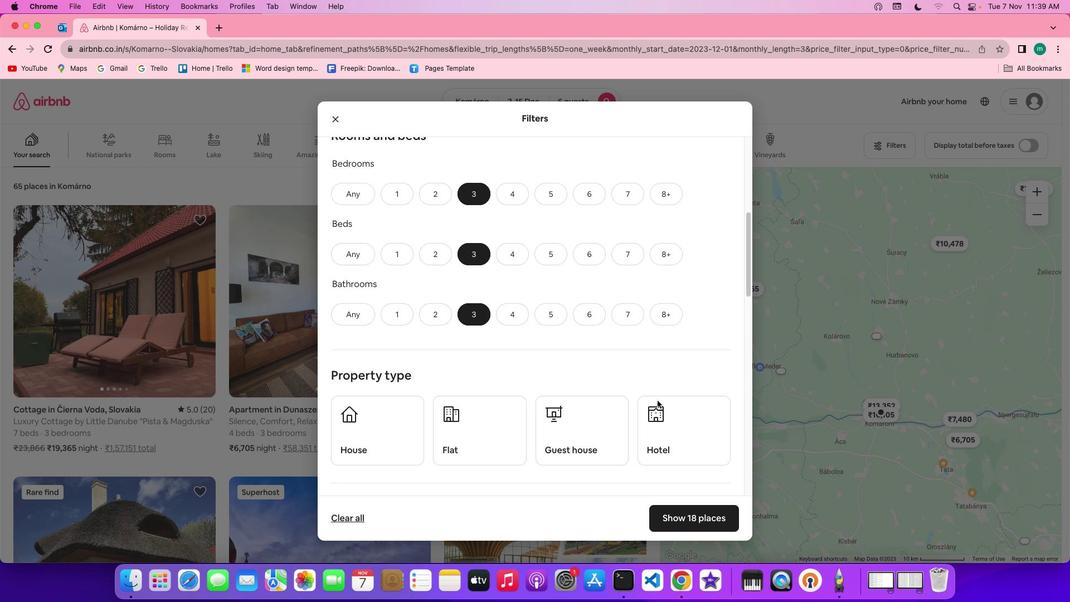 
Action: Mouse scrolled (657, 401) with delta (0, 0)
Screenshot: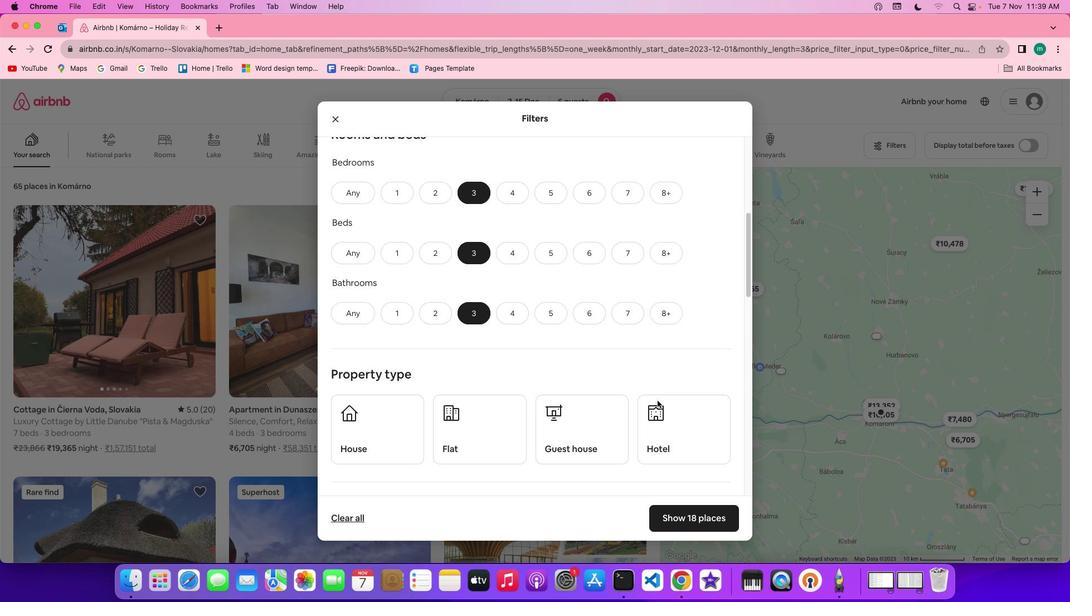 
Action: Mouse scrolled (657, 401) with delta (0, 0)
Screenshot: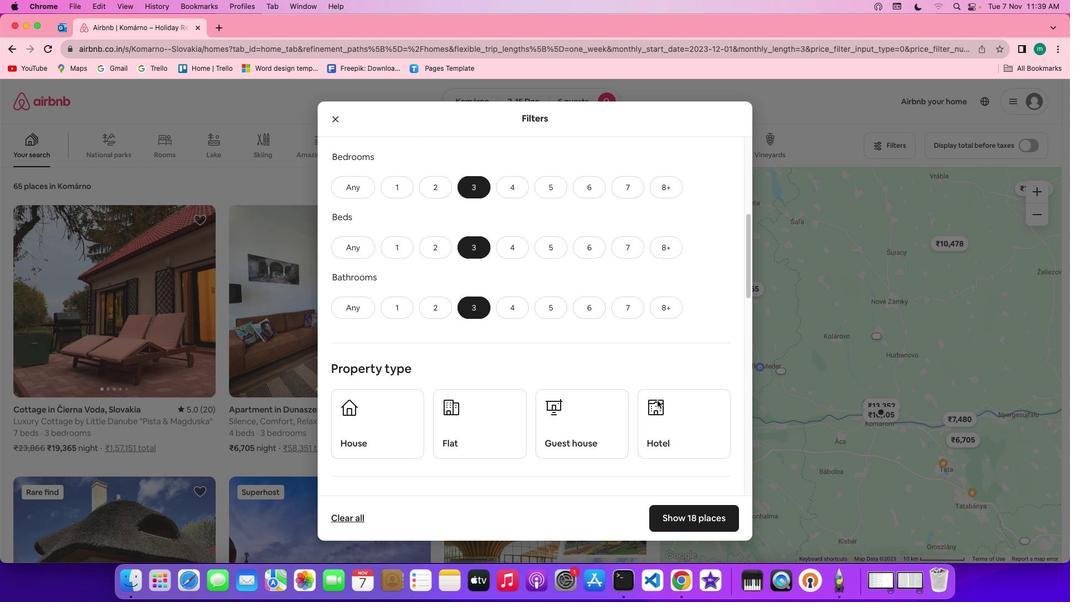 
Action: Mouse scrolled (657, 401) with delta (0, 0)
Screenshot: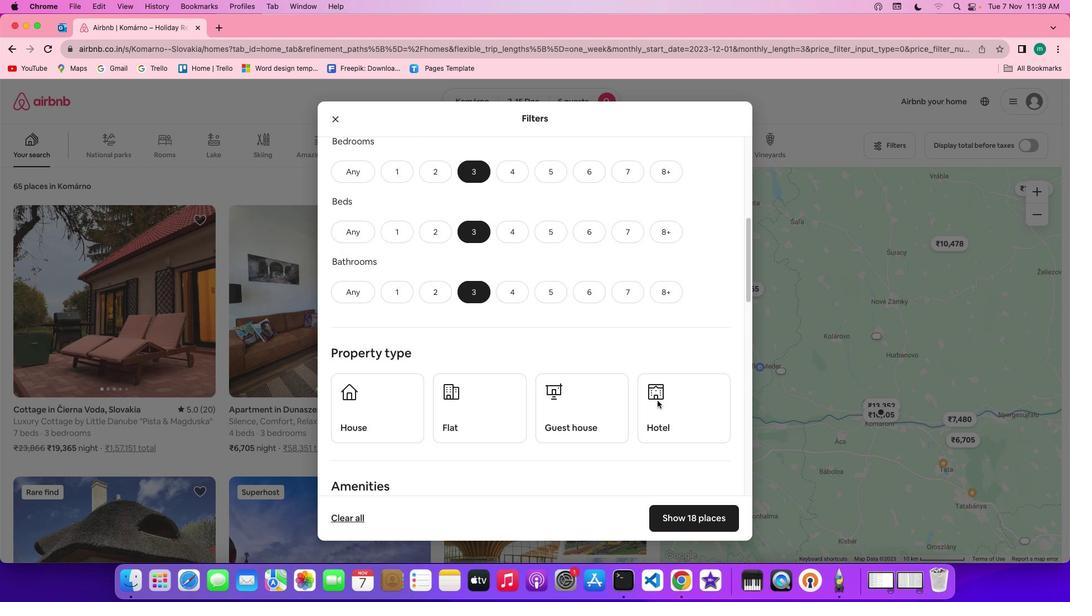 
Action: Mouse moved to (599, 384)
Screenshot: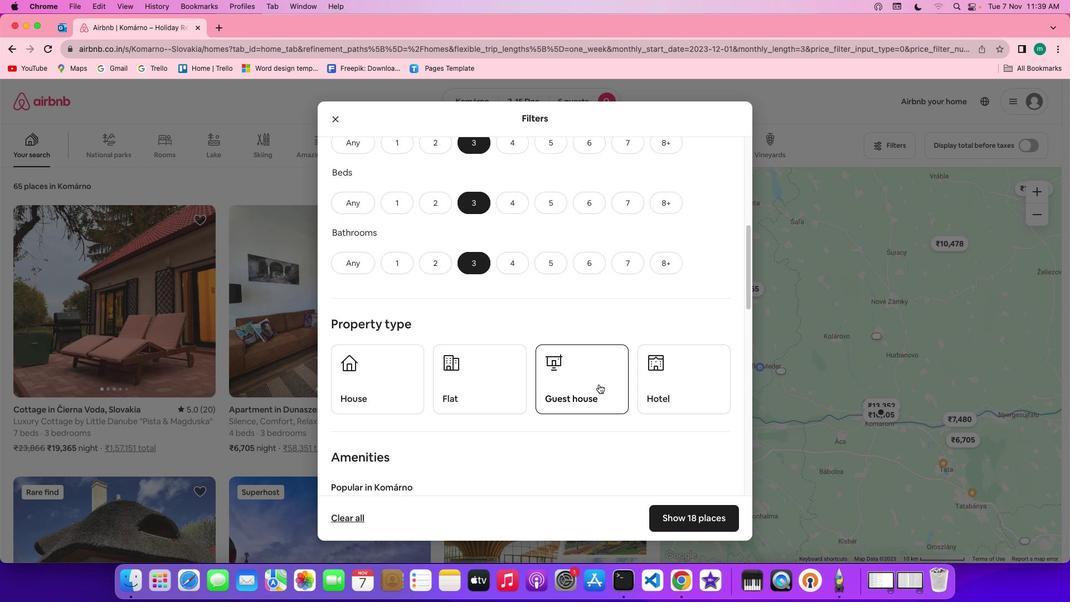 
Action: Mouse pressed left at (599, 384)
Screenshot: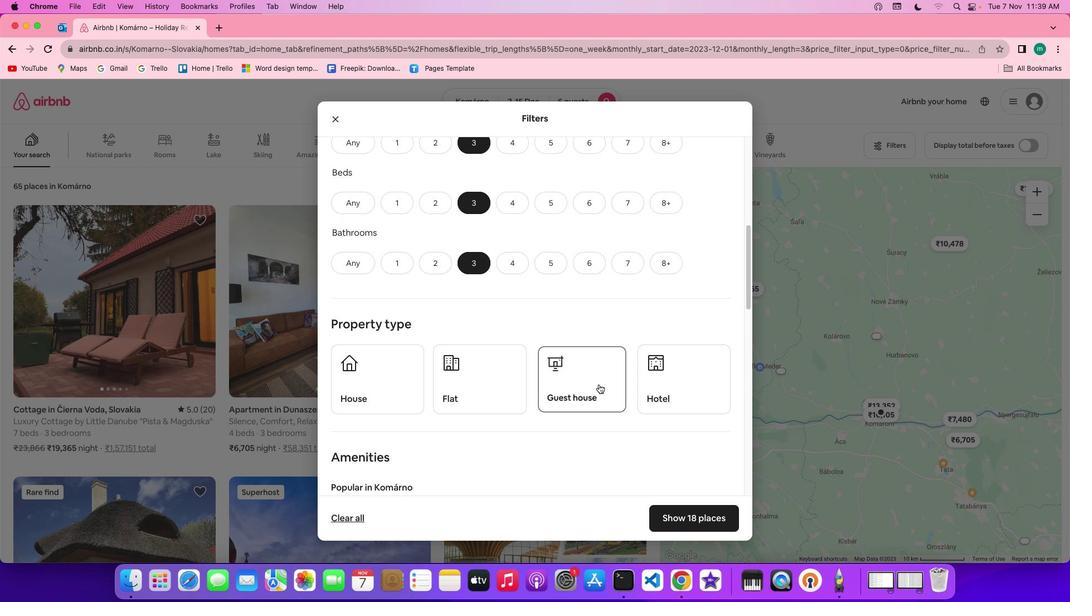 
Action: Mouse moved to (669, 384)
Screenshot: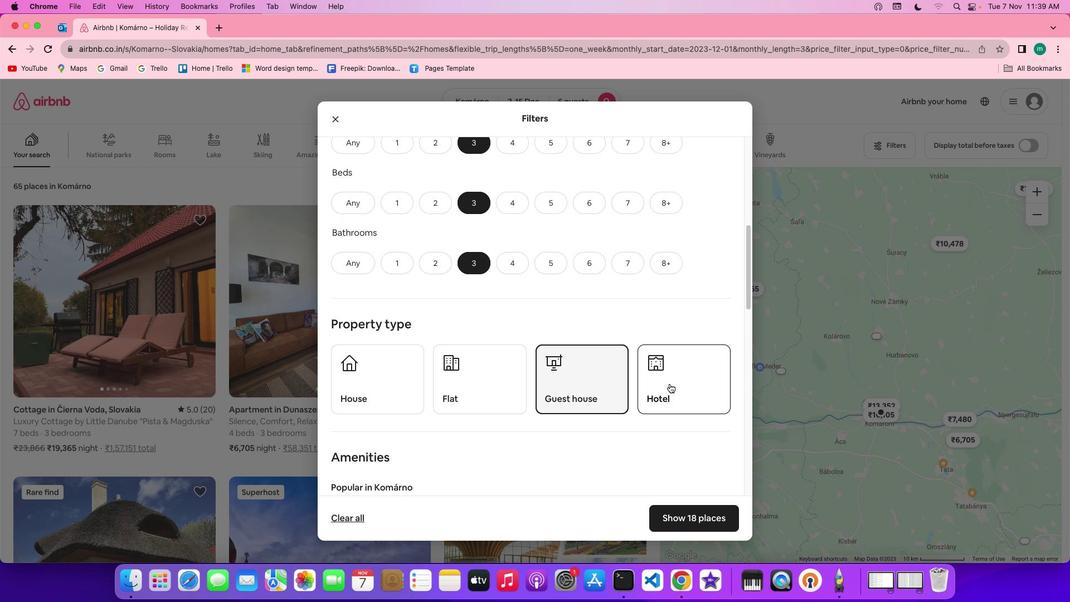 
Action: Mouse scrolled (669, 384) with delta (0, 0)
Screenshot: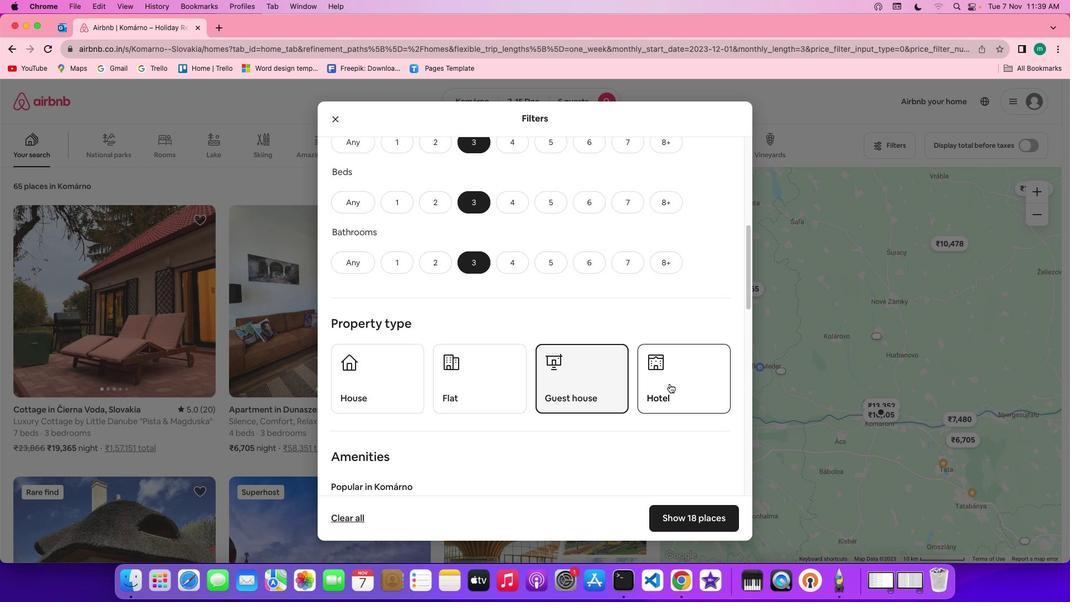 
Action: Mouse scrolled (669, 384) with delta (0, 0)
Screenshot: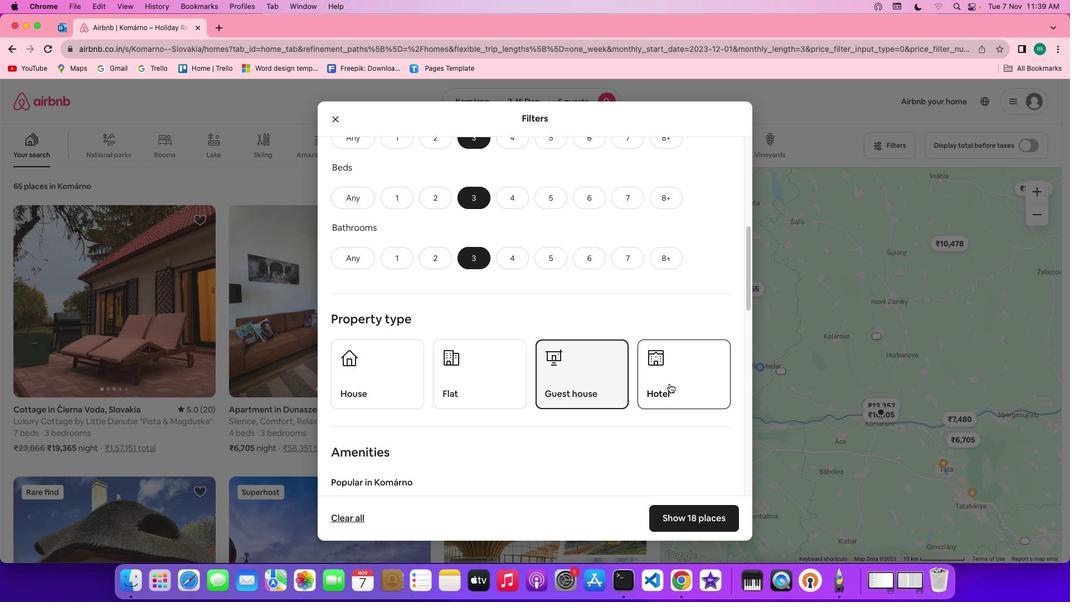 
Action: Mouse scrolled (669, 384) with delta (0, -1)
Screenshot: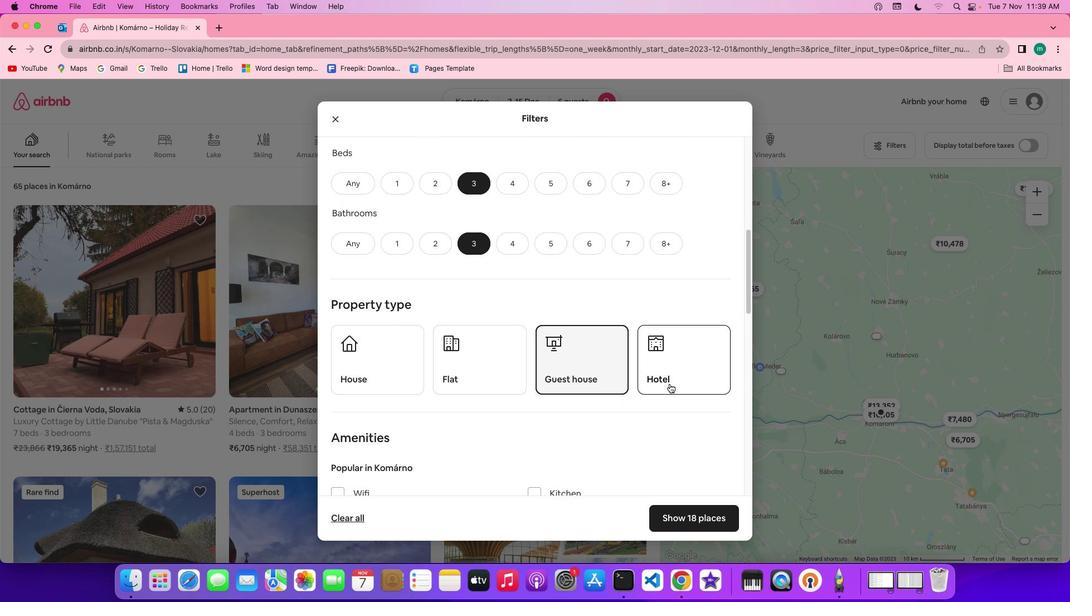 
Action: Mouse scrolled (669, 384) with delta (0, 0)
Screenshot: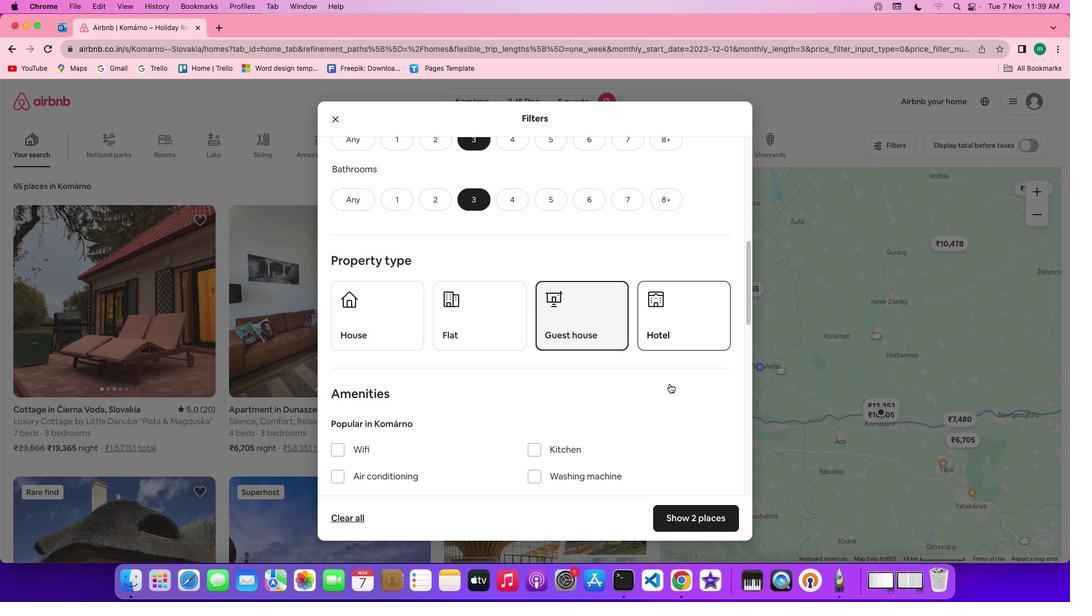 
Action: Mouse scrolled (669, 384) with delta (0, 0)
Screenshot: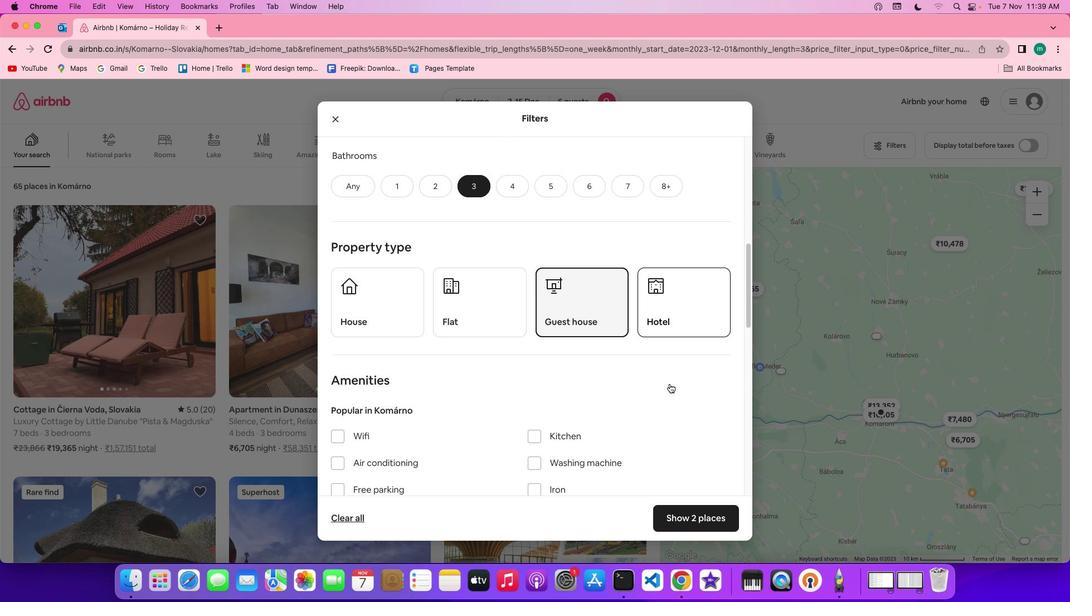 
Action: Mouse scrolled (669, 384) with delta (0, -1)
Screenshot: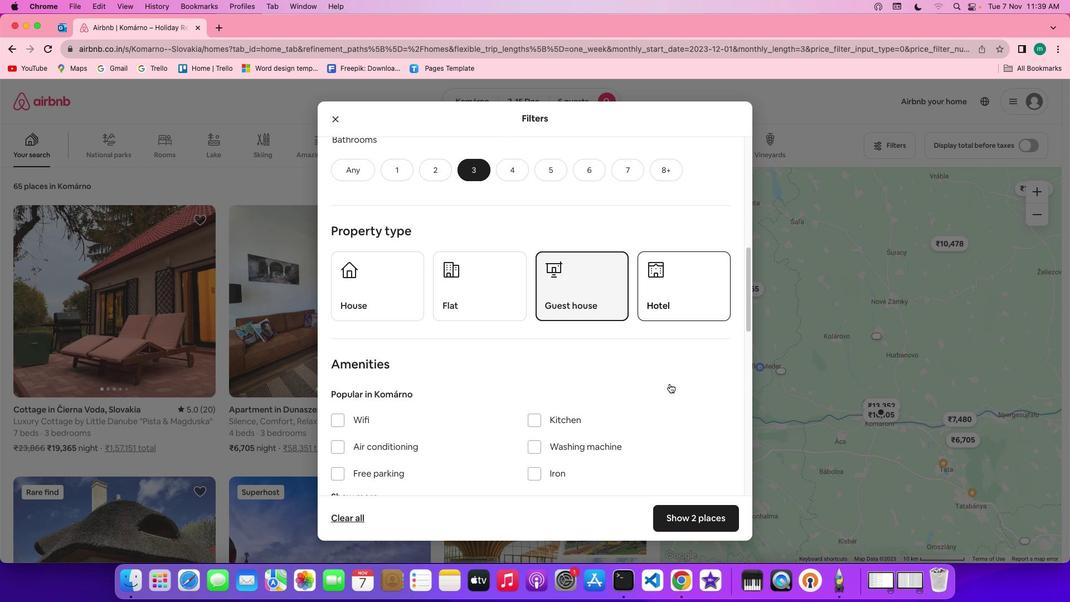 
Action: Mouse scrolled (669, 384) with delta (0, -1)
Screenshot: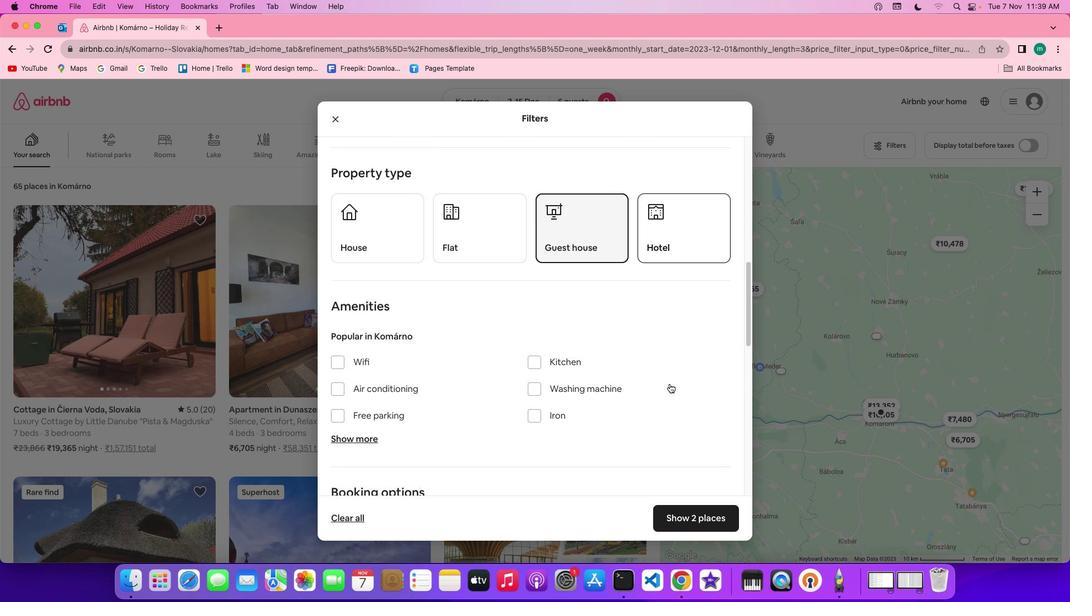 
Action: Mouse scrolled (669, 384) with delta (0, 0)
Screenshot: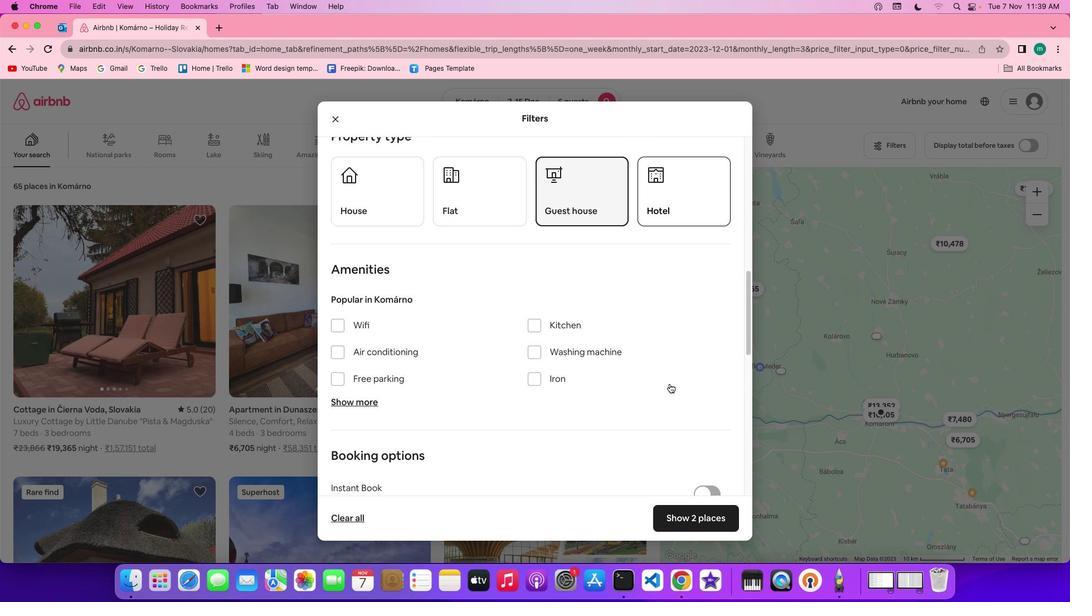 
Action: Mouse scrolled (669, 384) with delta (0, 0)
Screenshot: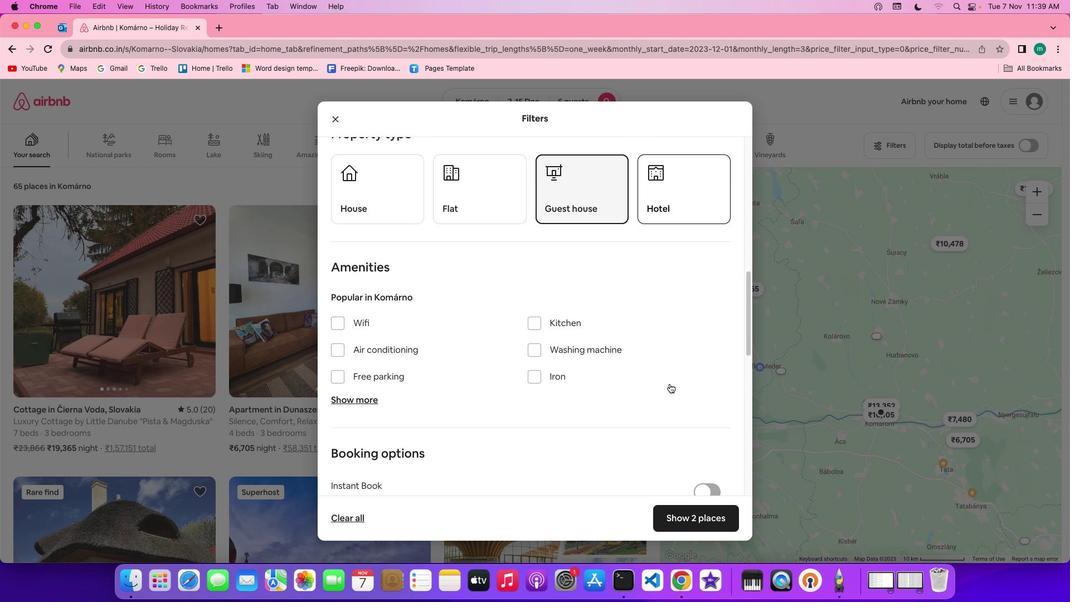
Action: Mouse scrolled (669, 384) with delta (0, 0)
Screenshot: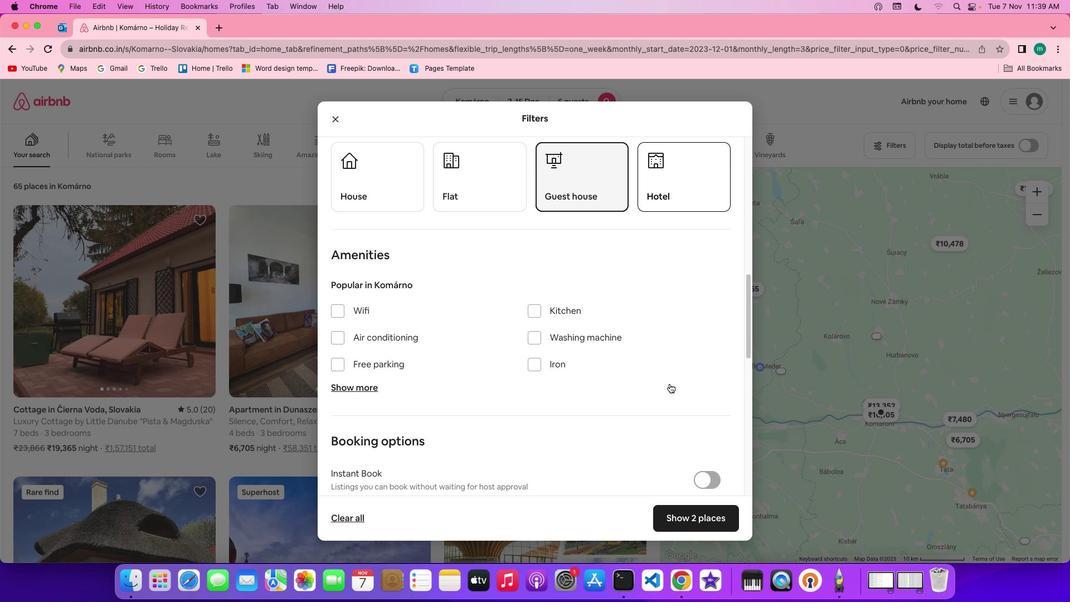 
Action: Mouse scrolled (669, 384) with delta (0, 0)
Screenshot: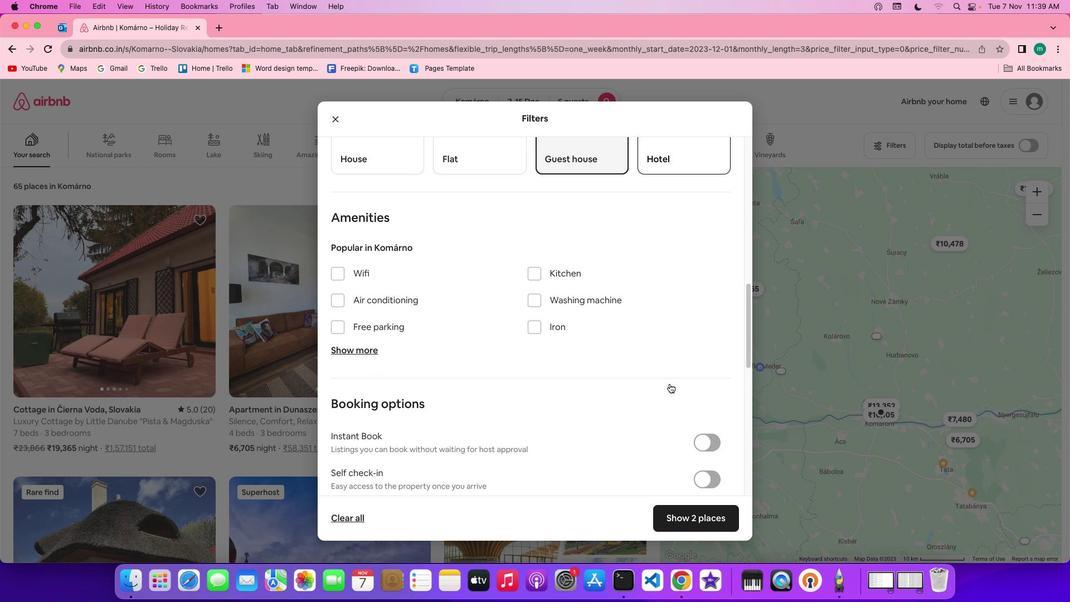 
Action: Mouse scrolled (669, 384) with delta (0, 0)
Screenshot: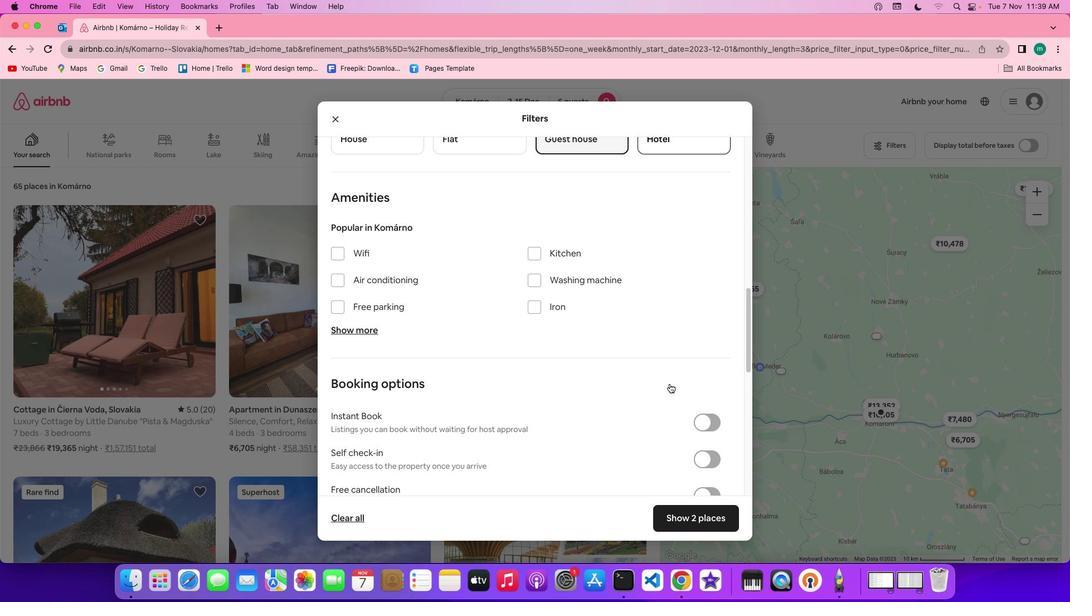 
Action: Mouse scrolled (669, 384) with delta (0, 0)
Screenshot: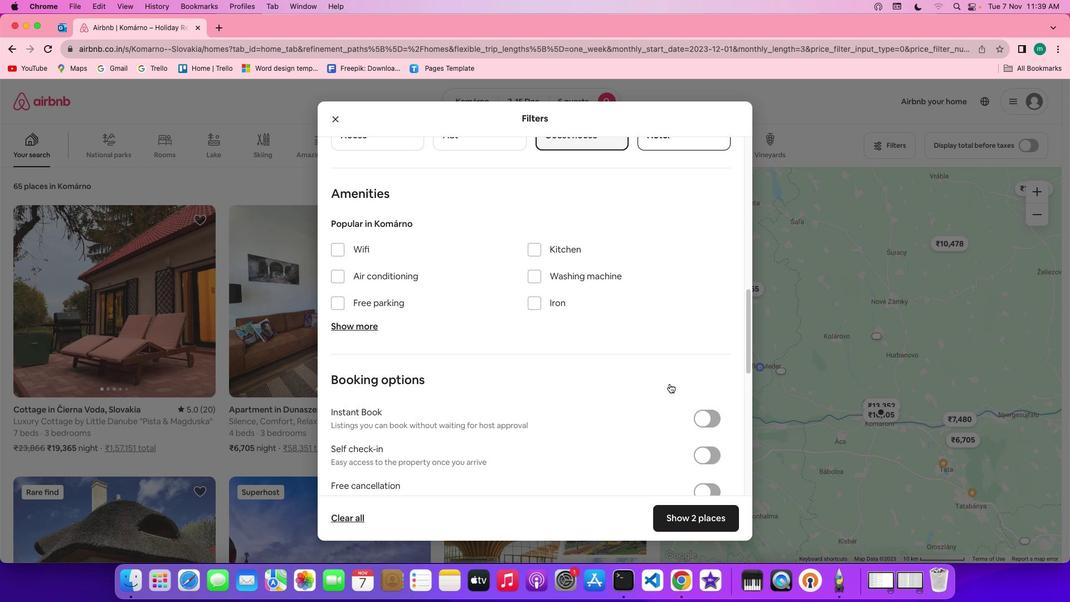 
Action: Mouse scrolled (669, 384) with delta (0, 0)
Screenshot: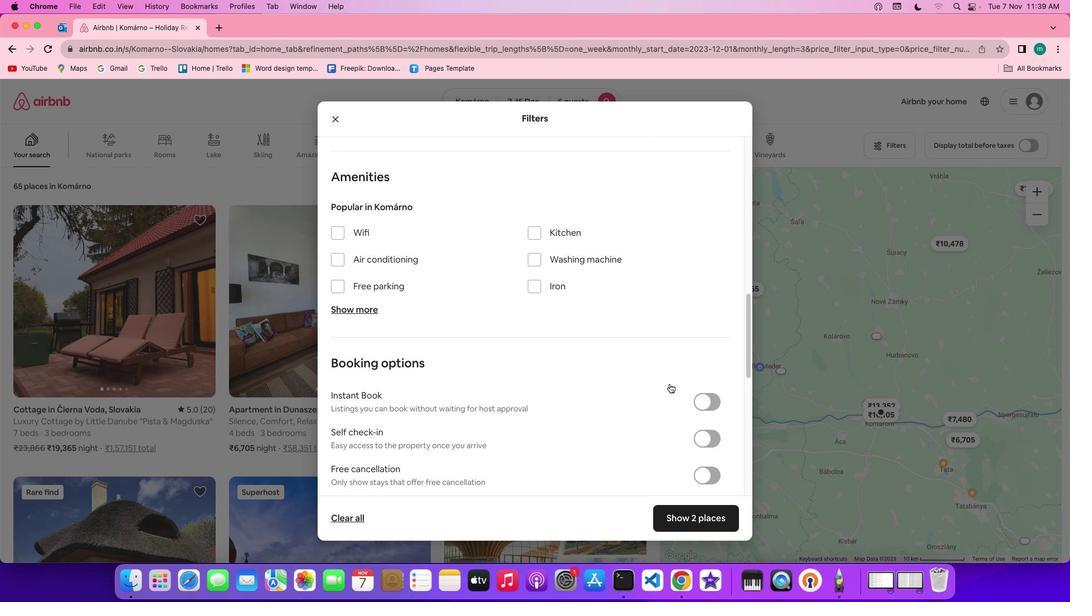 
Action: Mouse moved to (711, 410)
Screenshot: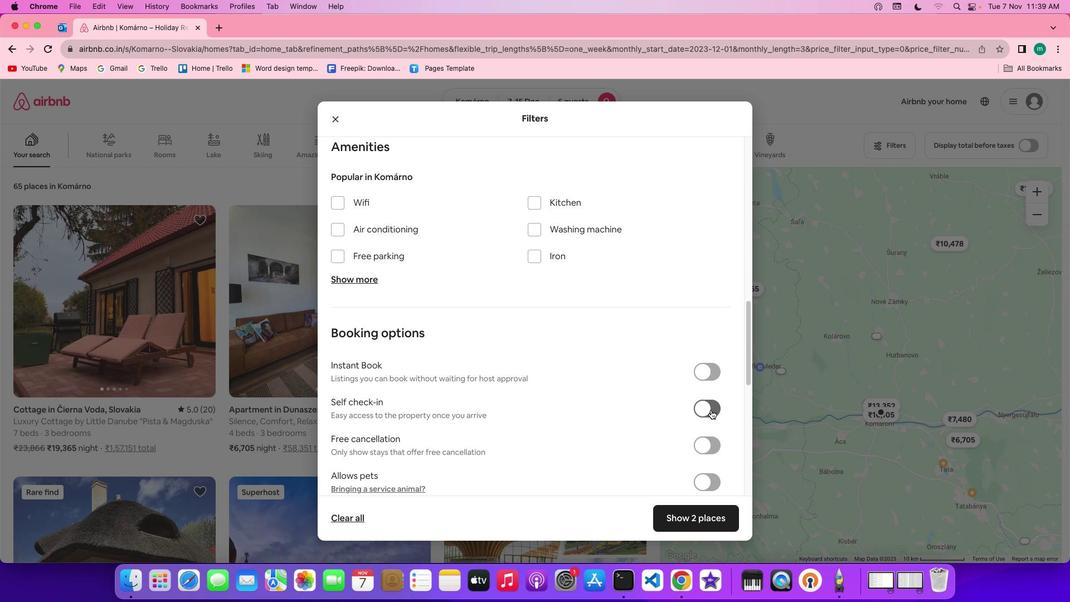 
Action: Mouse pressed left at (711, 410)
Screenshot: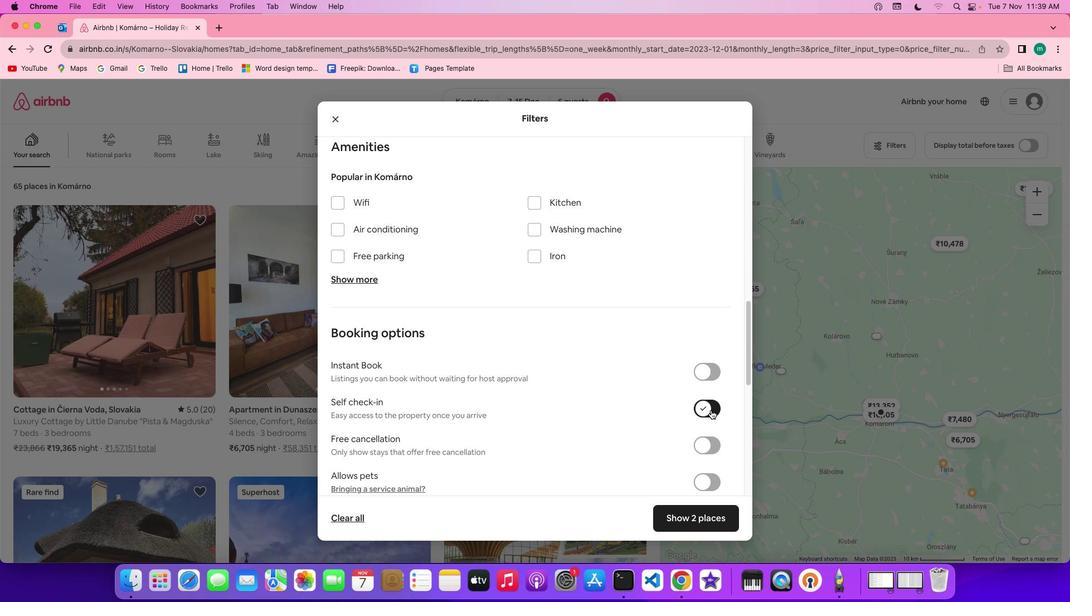 
Action: Mouse moved to (634, 425)
Screenshot: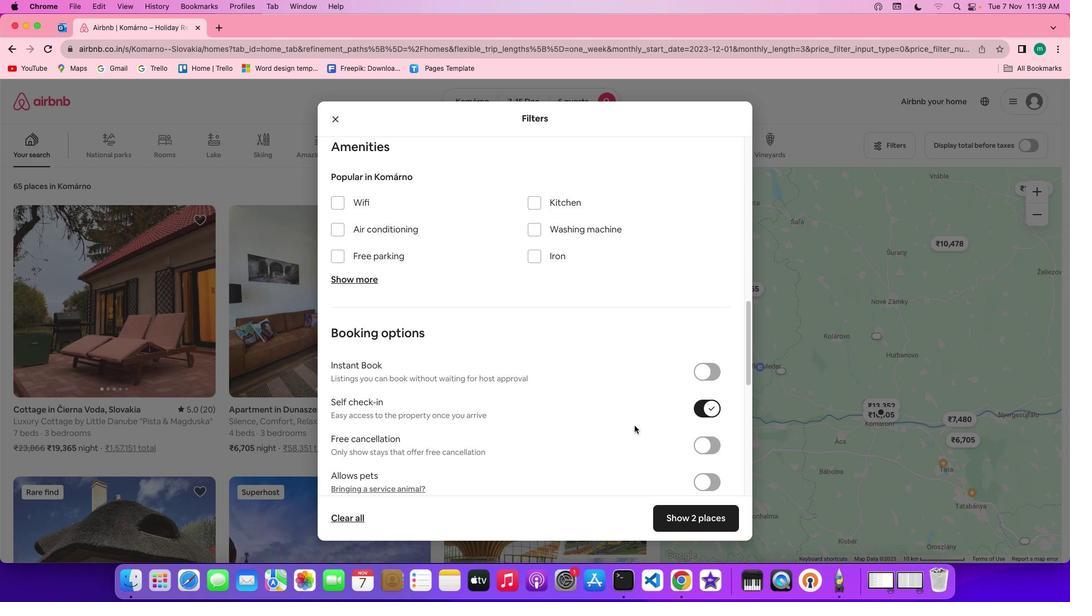 
Action: Mouse scrolled (634, 425) with delta (0, 0)
Screenshot: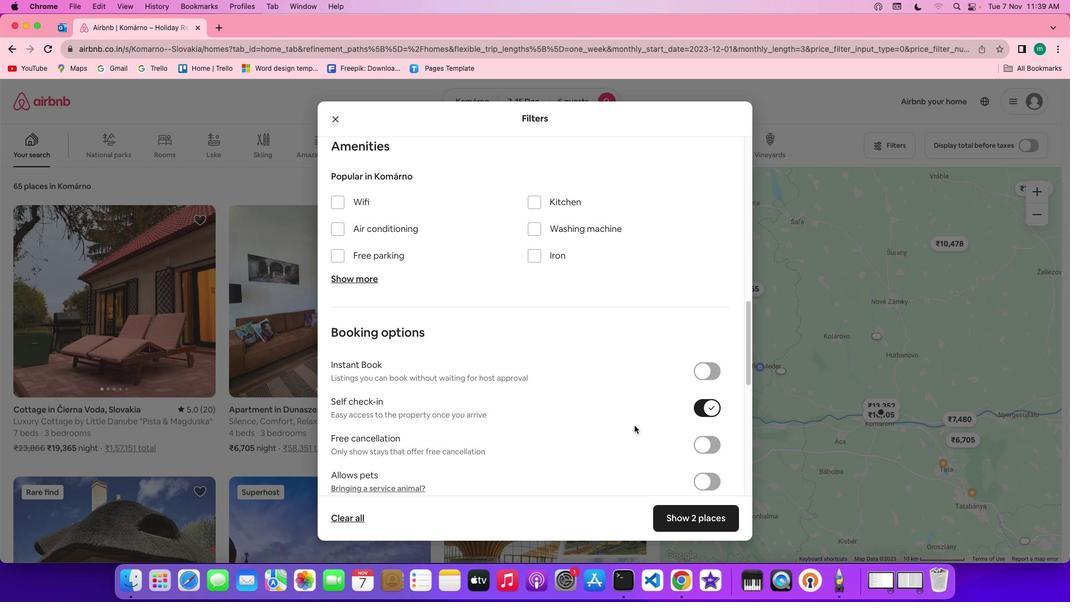 
Action: Mouse scrolled (634, 425) with delta (0, 0)
Screenshot: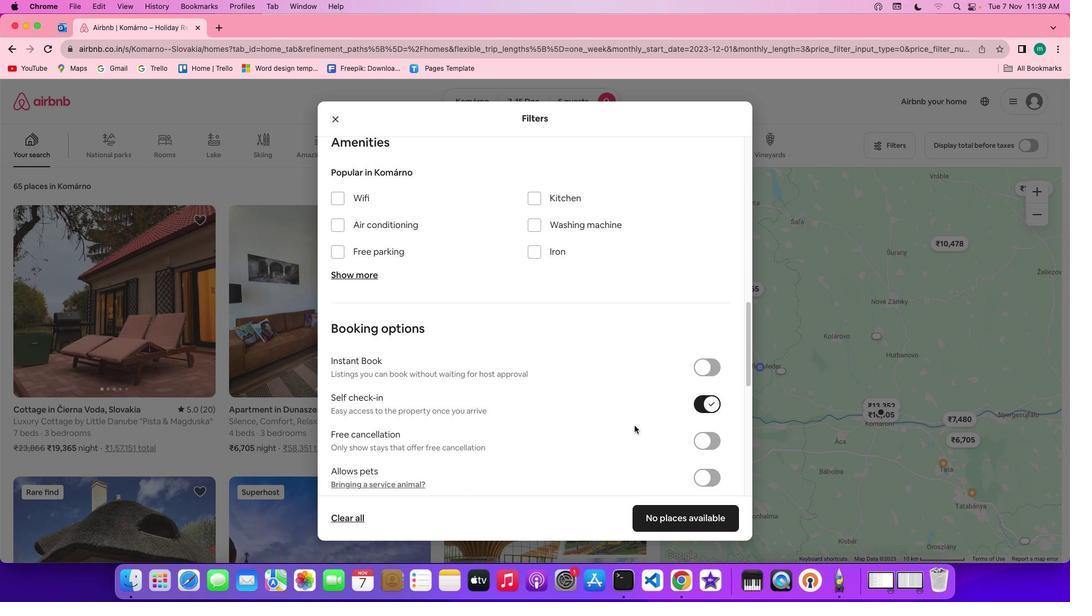 
Action: Mouse scrolled (634, 425) with delta (0, 0)
Screenshot: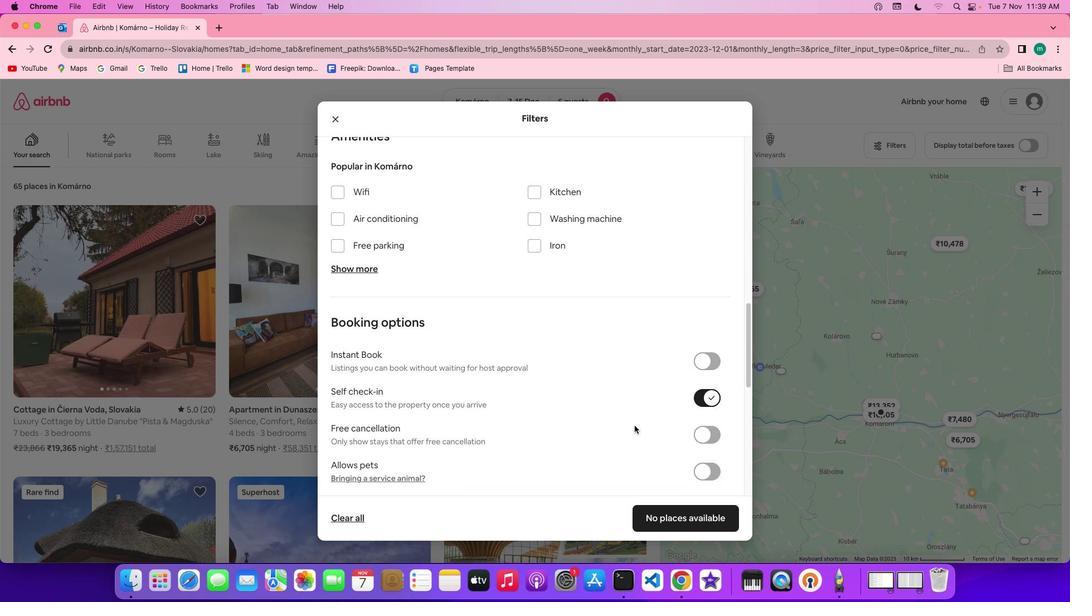 
Action: Mouse moved to (653, 449)
Screenshot: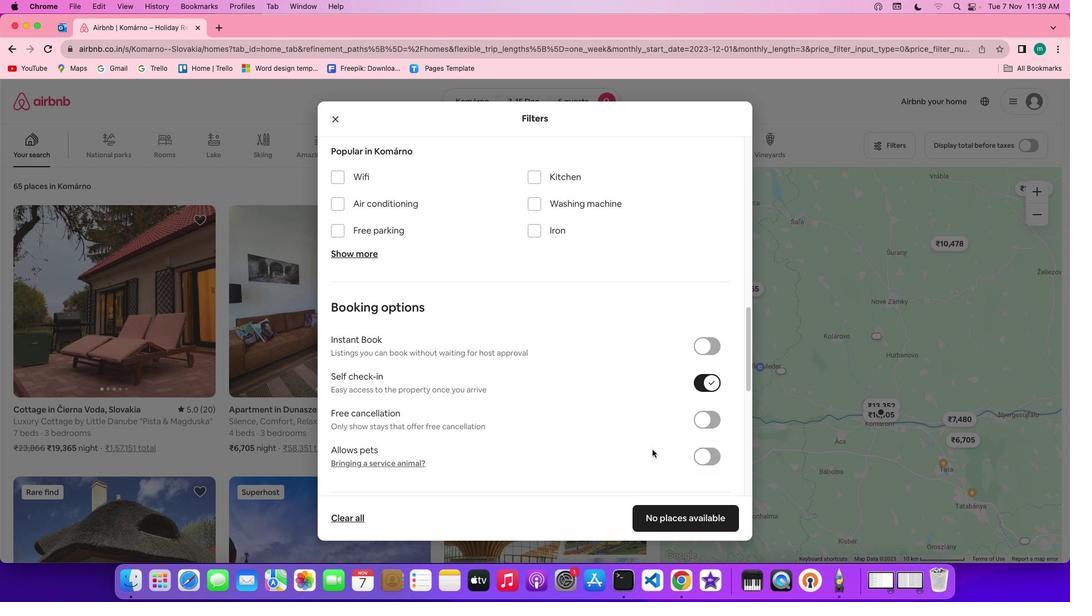 
Action: Mouse scrolled (653, 449) with delta (0, 0)
Screenshot: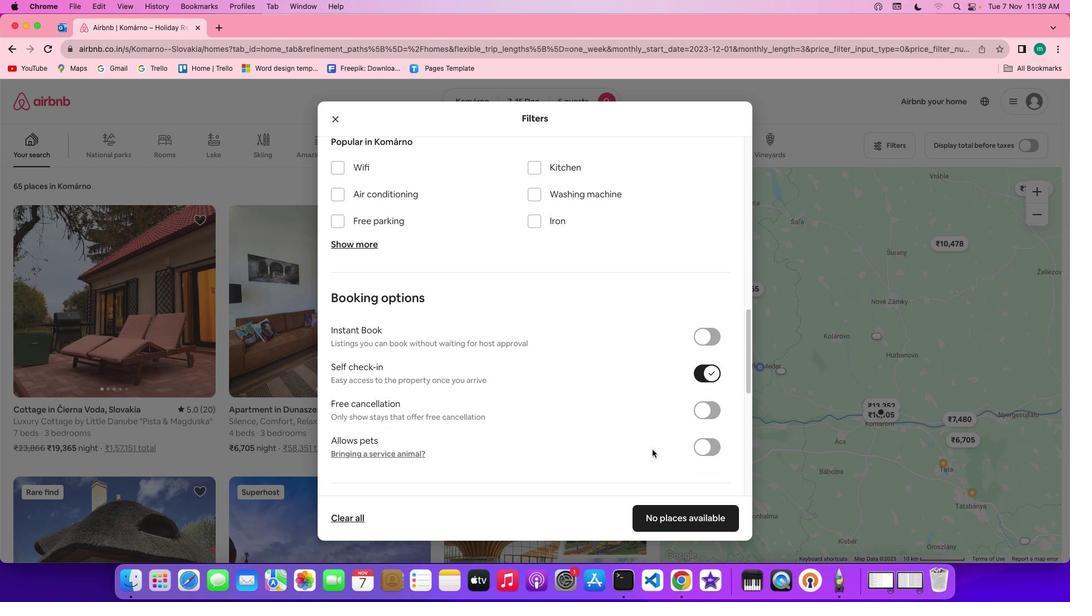
Action: Mouse scrolled (653, 449) with delta (0, 0)
Screenshot: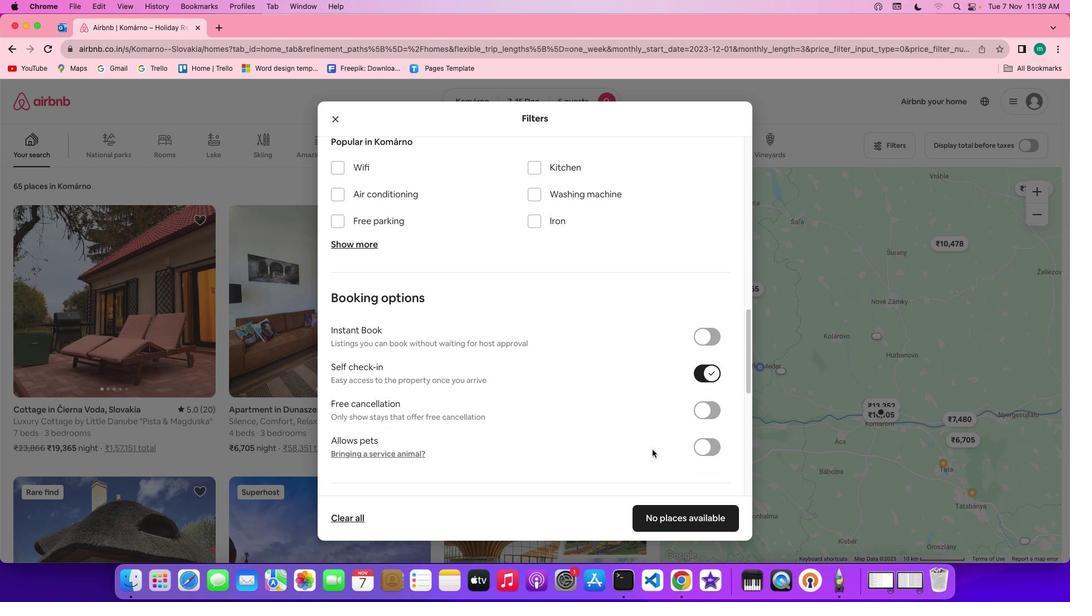 
Action: Mouse scrolled (653, 449) with delta (0, -1)
Screenshot: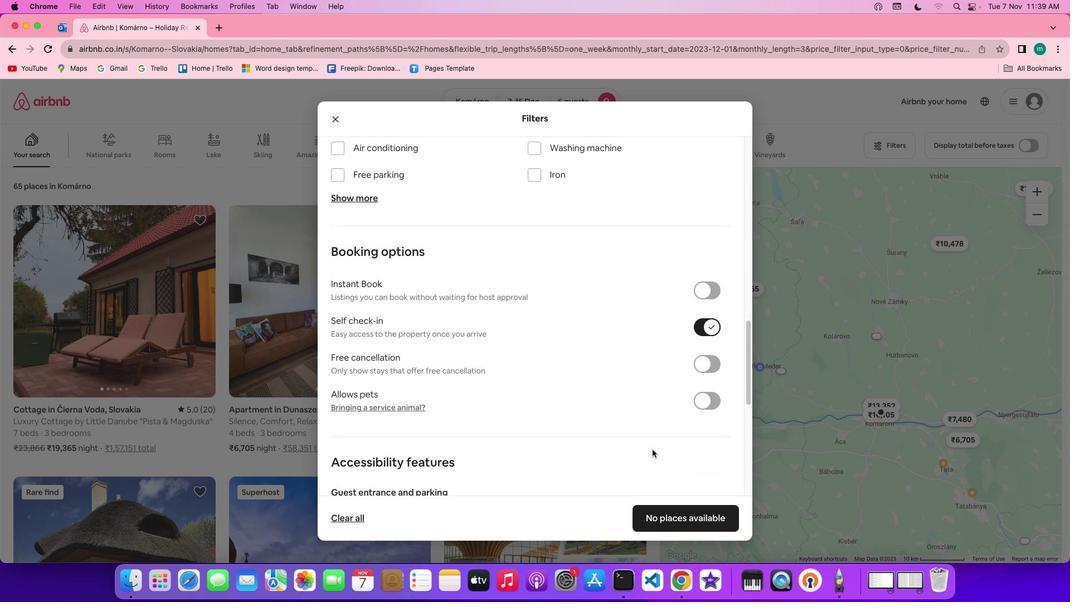 
Action: Mouse scrolled (653, 449) with delta (0, -2)
Screenshot: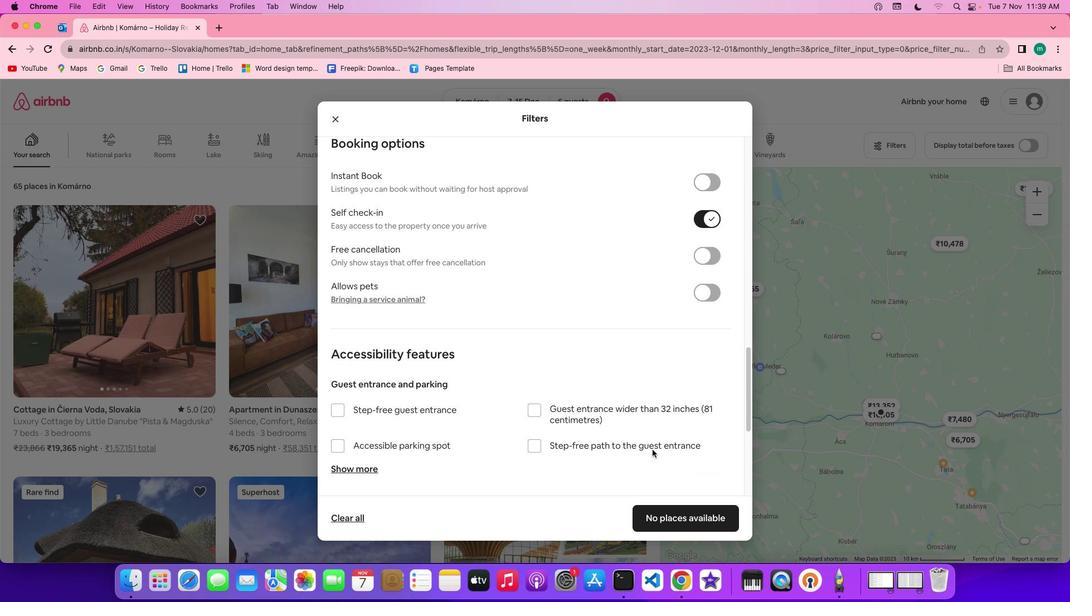 
Action: Mouse scrolled (653, 449) with delta (0, -2)
Screenshot: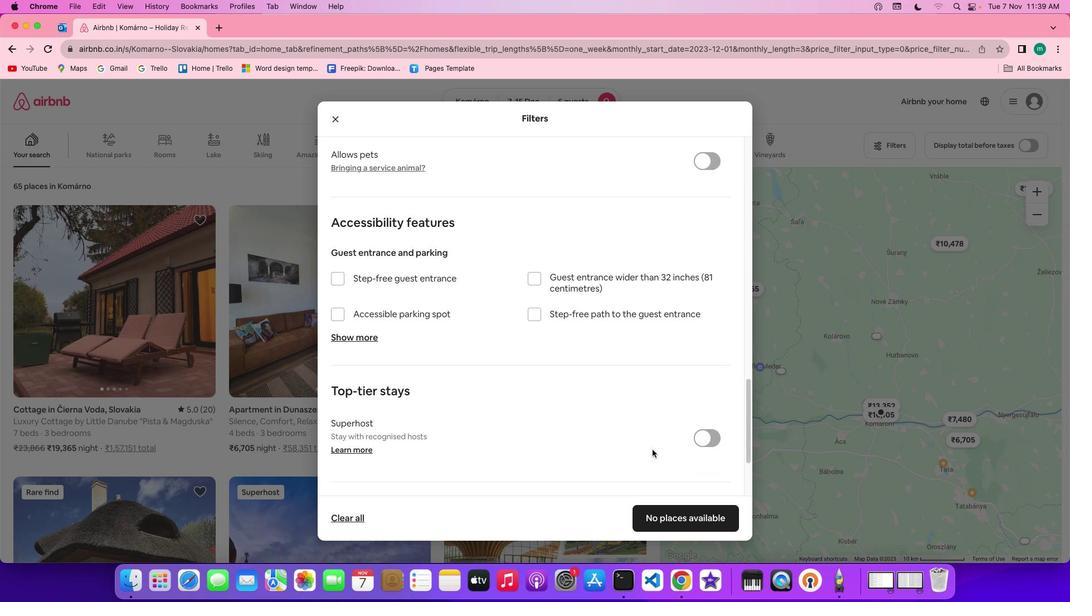 
Action: Mouse scrolled (653, 449) with delta (0, 0)
Screenshot: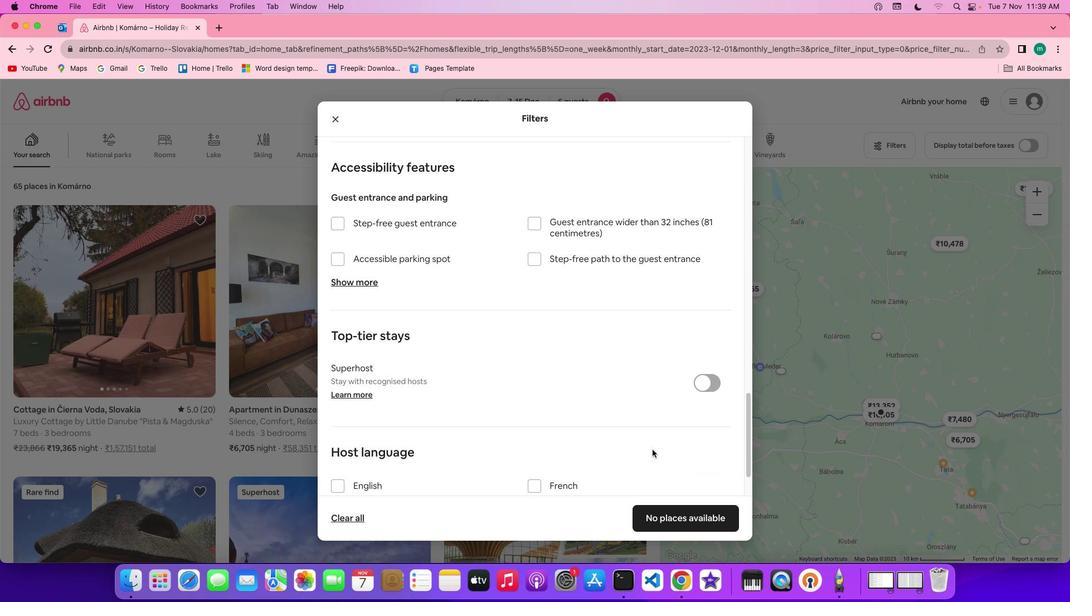 
Action: Mouse scrolled (653, 449) with delta (0, 0)
Screenshot: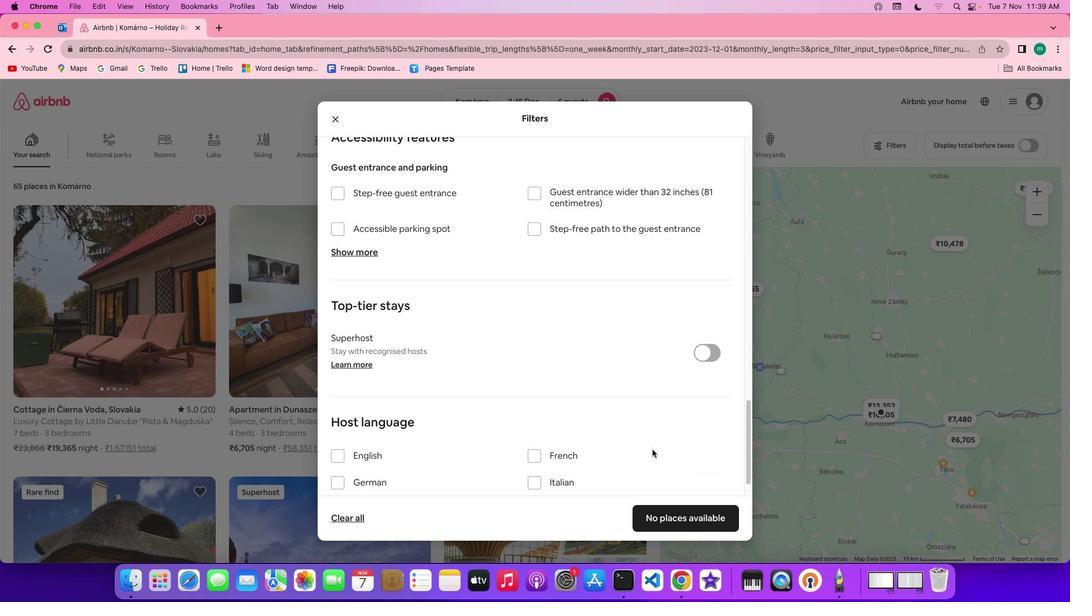 
Action: Mouse scrolled (653, 449) with delta (0, -1)
Screenshot: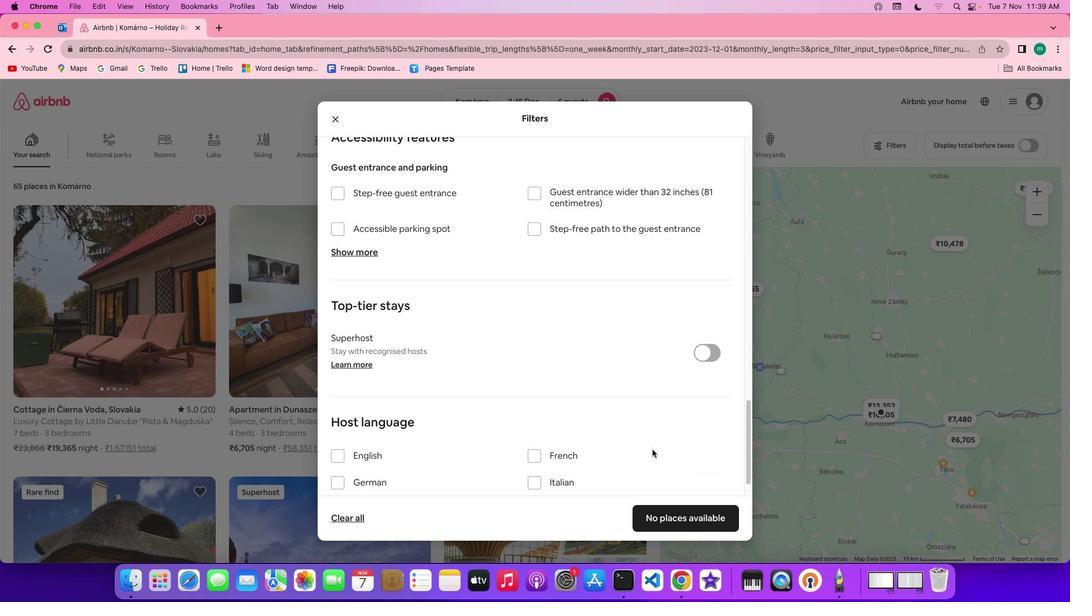 
Action: Mouse scrolled (653, 449) with delta (0, -2)
Screenshot: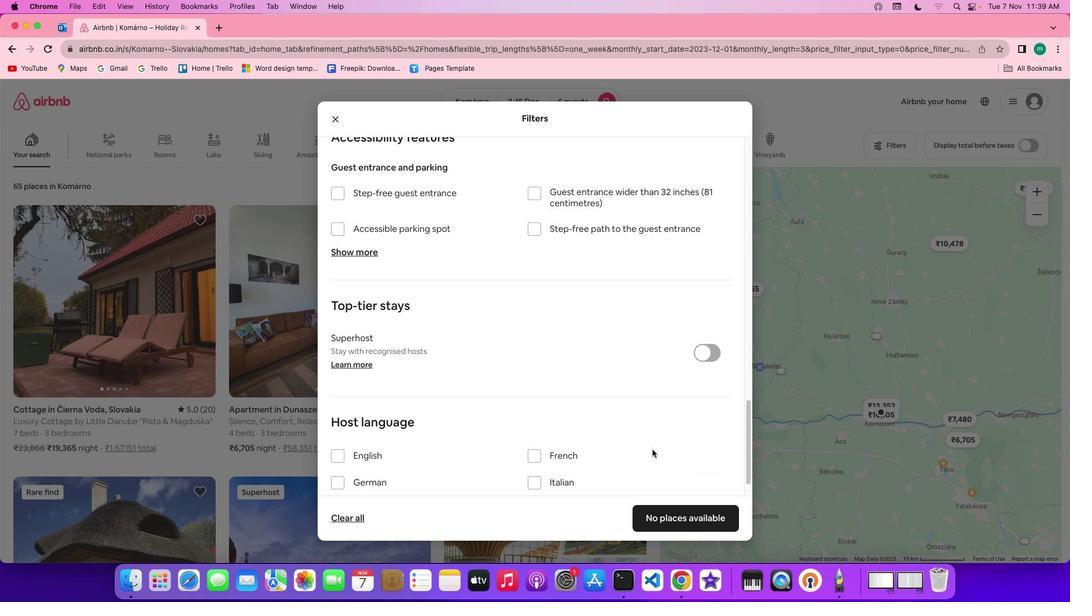 
Action: Mouse scrolled (653, 449) with delta (0, -3)
Screenshot: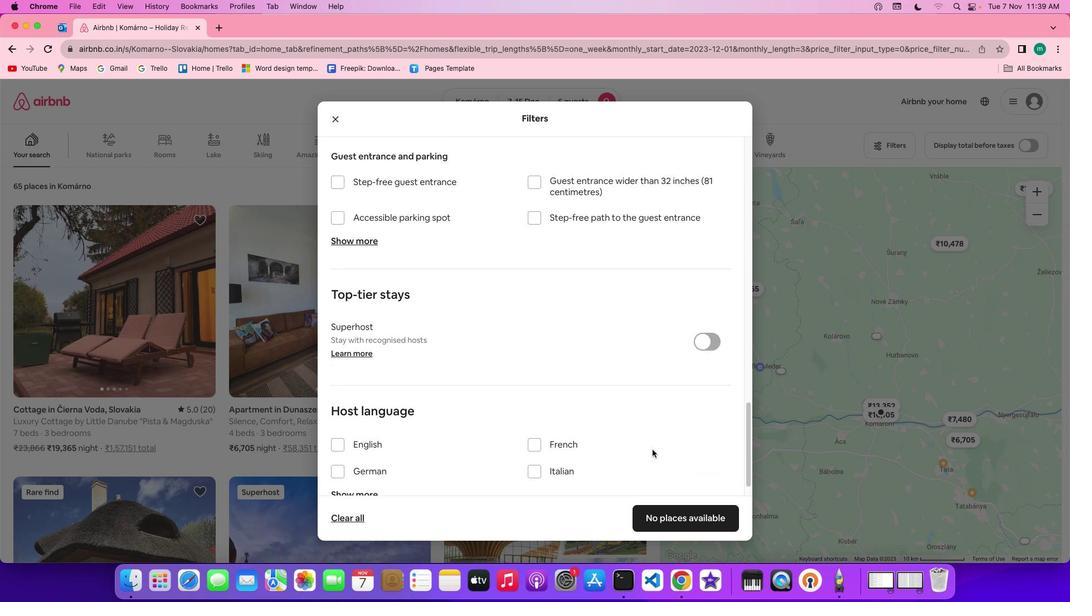 
Action: Mouse moved to (689, 511)
Screenshot: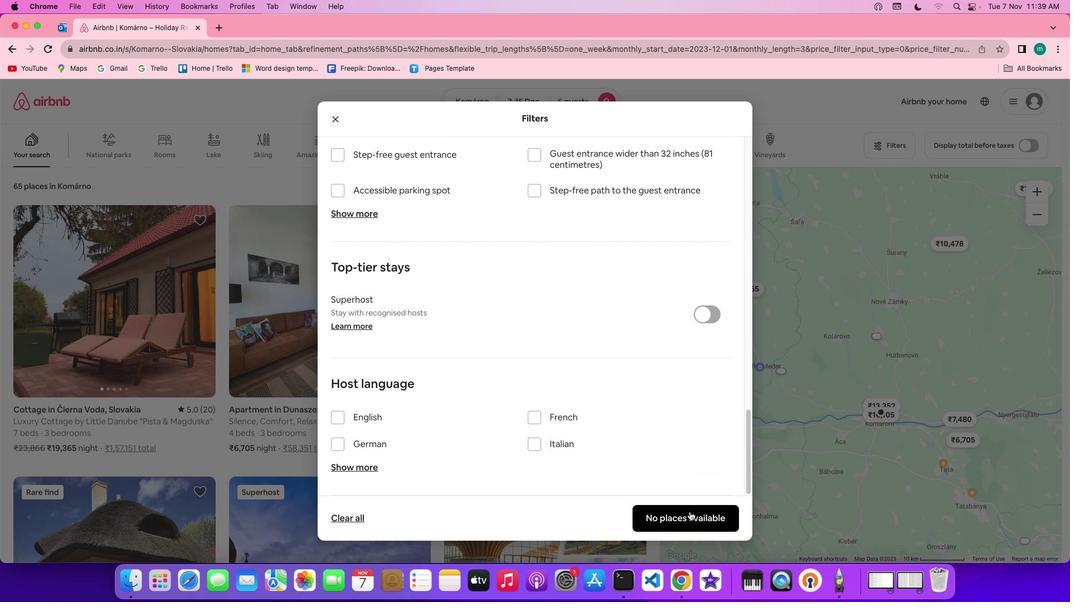 
Action: Mouse pressed left at (689, 511)
Screenshot: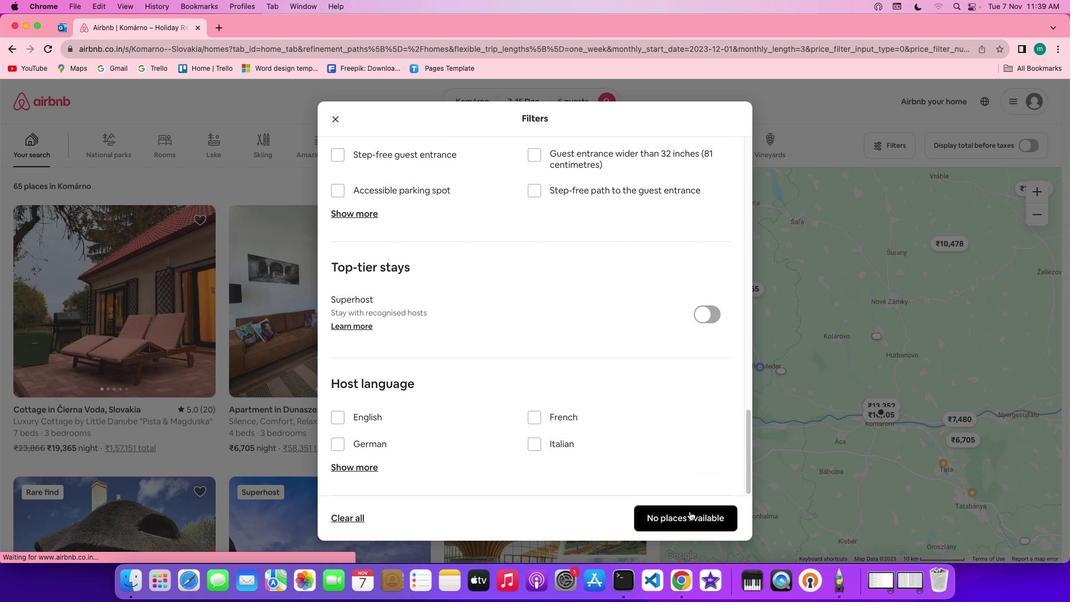 
Action: Mouse moved to (386, 354)
Screenshot: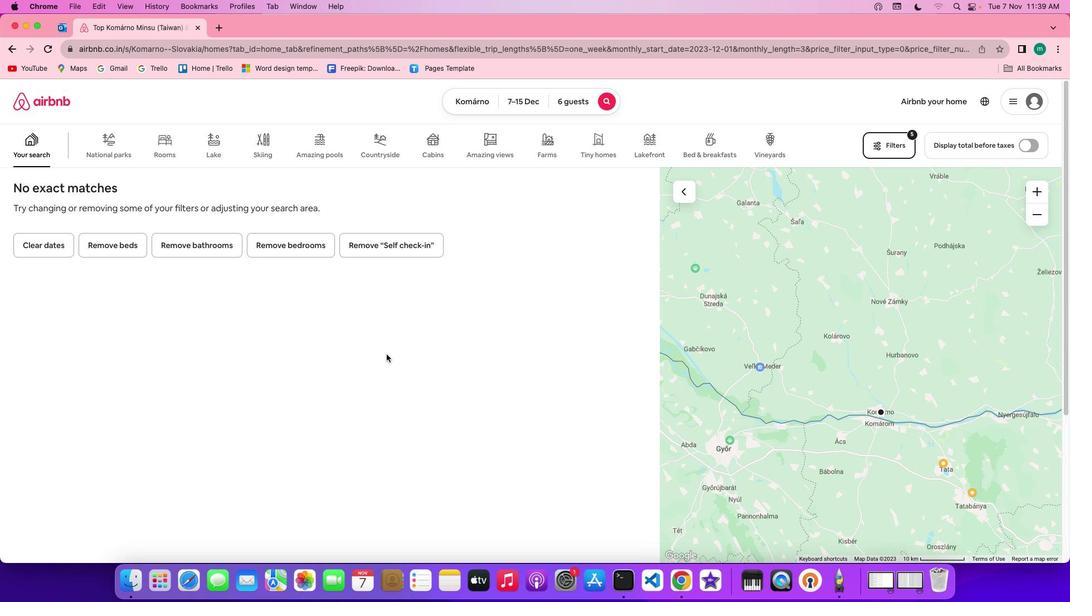 
